 Task: Find connections with filter location Thionville with filter topic #Trainingwith filter profile language French with filter current company Quantiphi with filter school Institute Of Marketing and Management with filter industry Textile Manufacturing with filter service category Financial Reporting with filter keywords title Landscaping Worker
Action: Mouse moved to (287, 231)
Screenshot: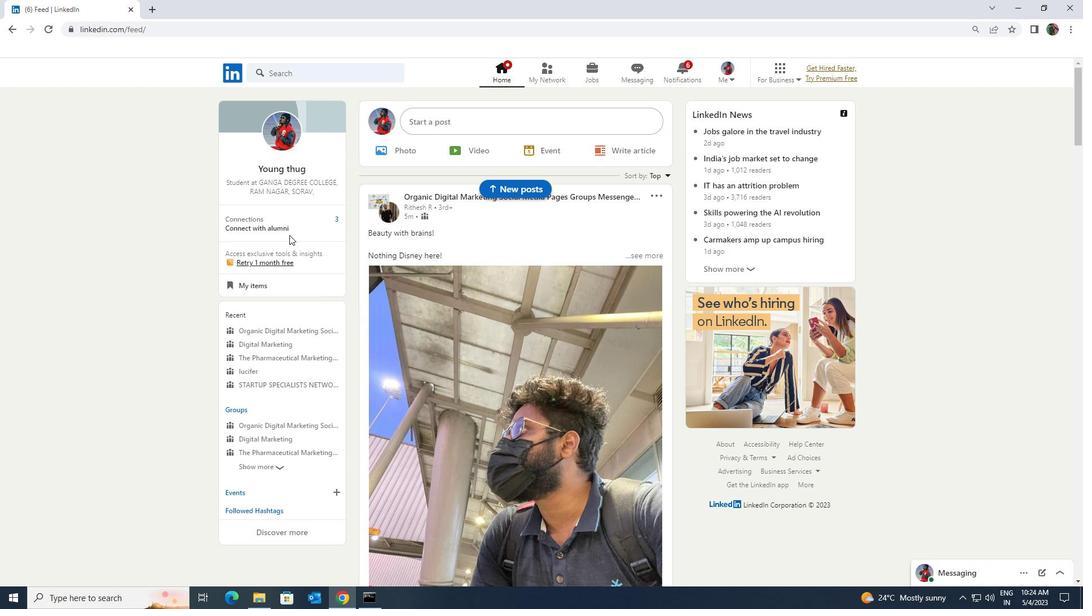 
Action: Mouse pressed left at (287, 231)
Screenshot: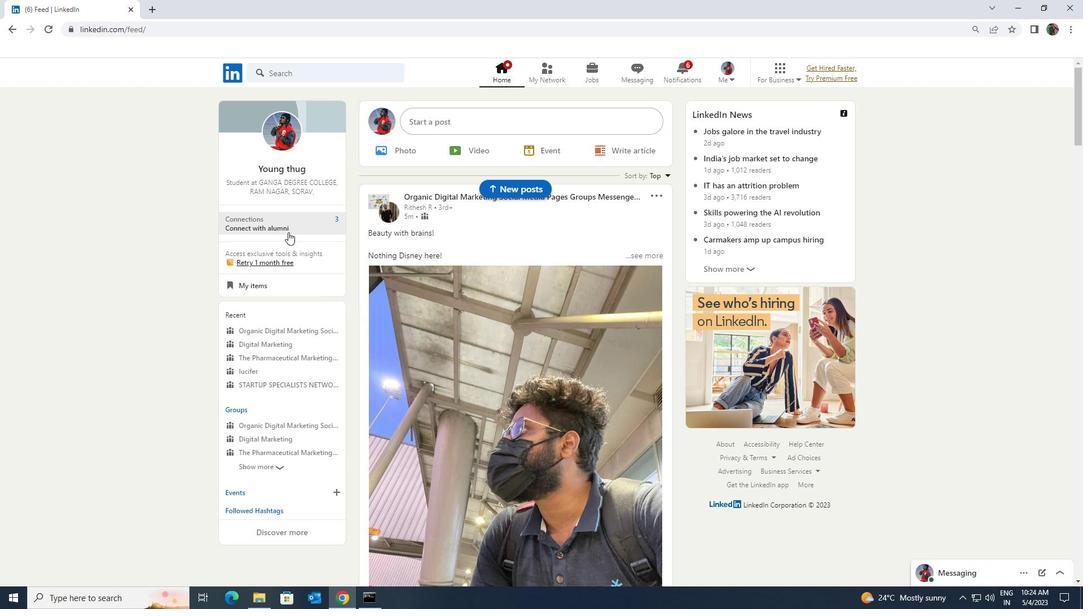 
Action: Mouse moved to (287, 136)
Screenshot: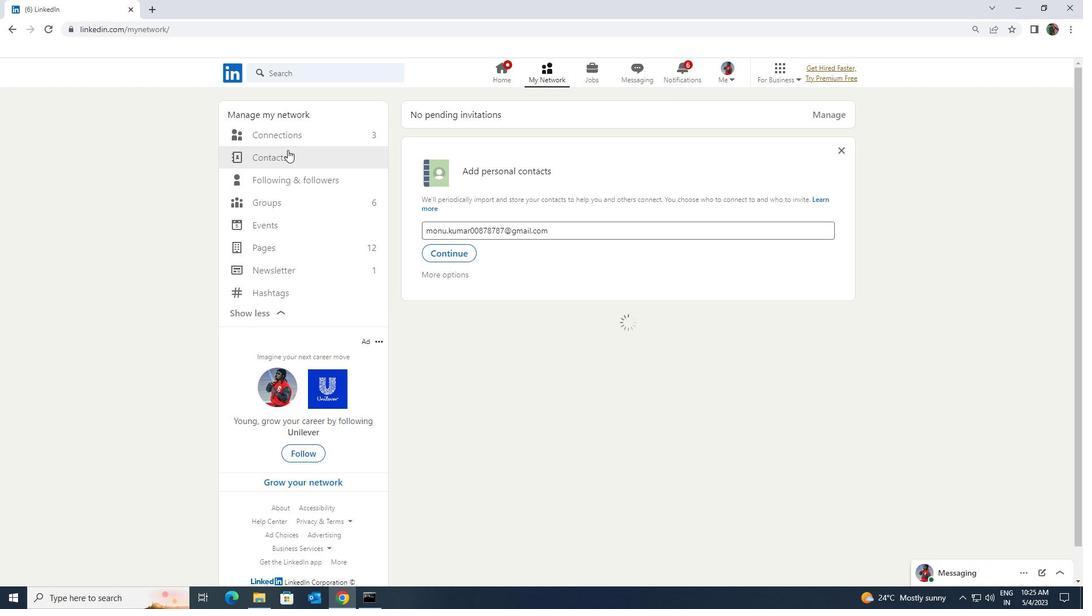 
Action: Mouse pressed left at (287, 136)
Screenshot: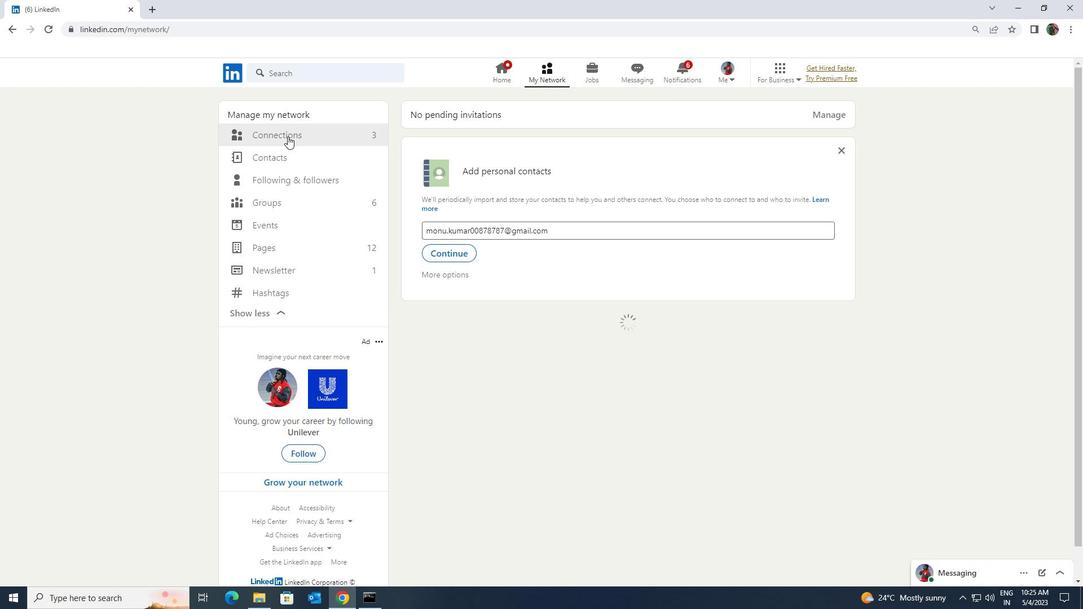 
Action: Mouse moved to (614, 136)
Screenshot: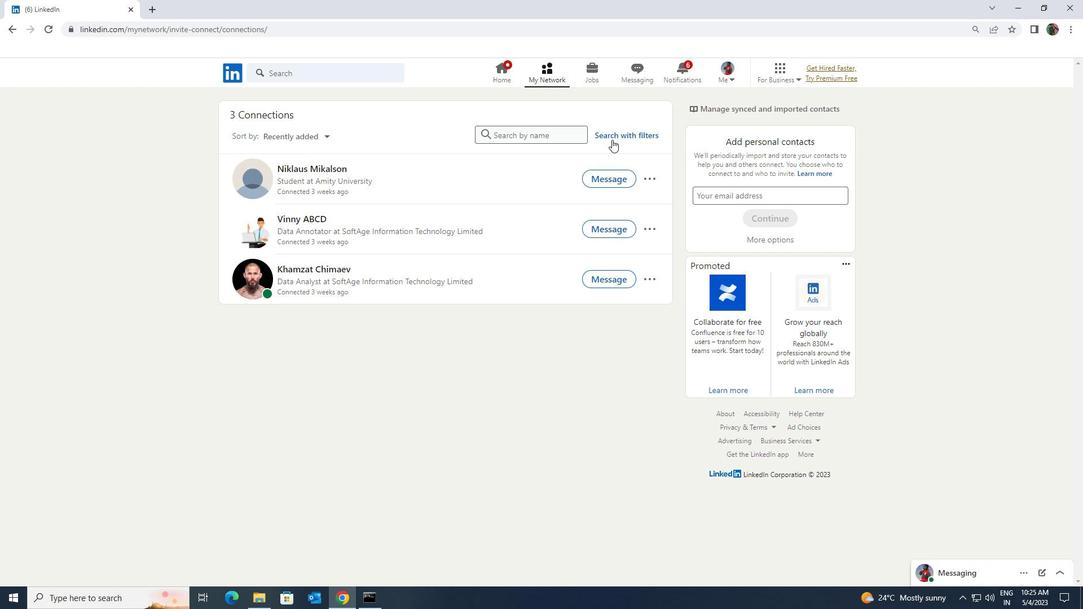 
Action: Mouse pressed left at (614, 136)
Screenshot: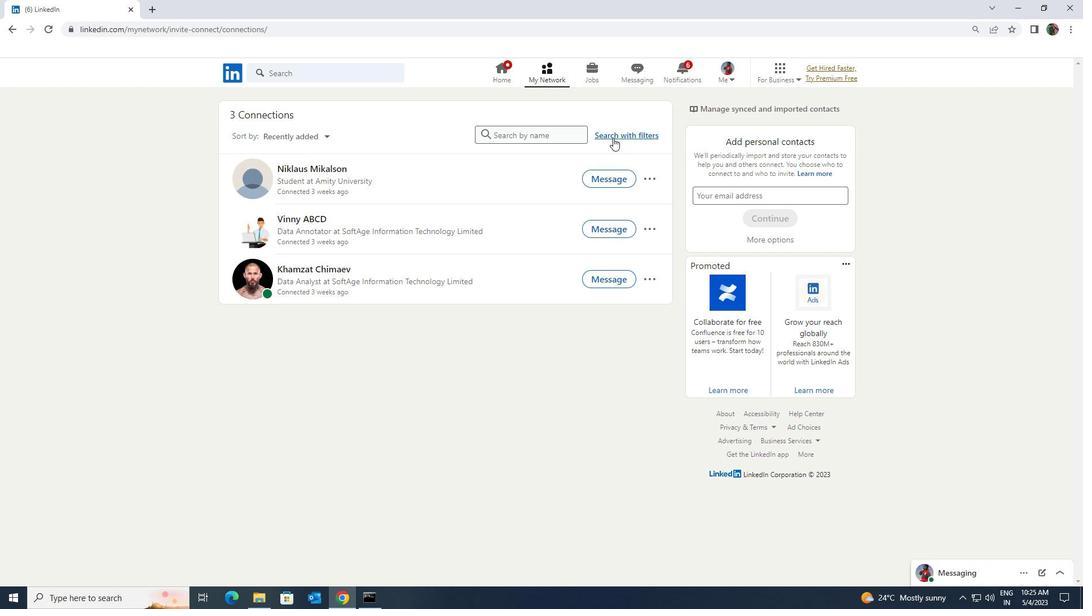 
Action: Mouse moved to (573, 103)
Screenshot: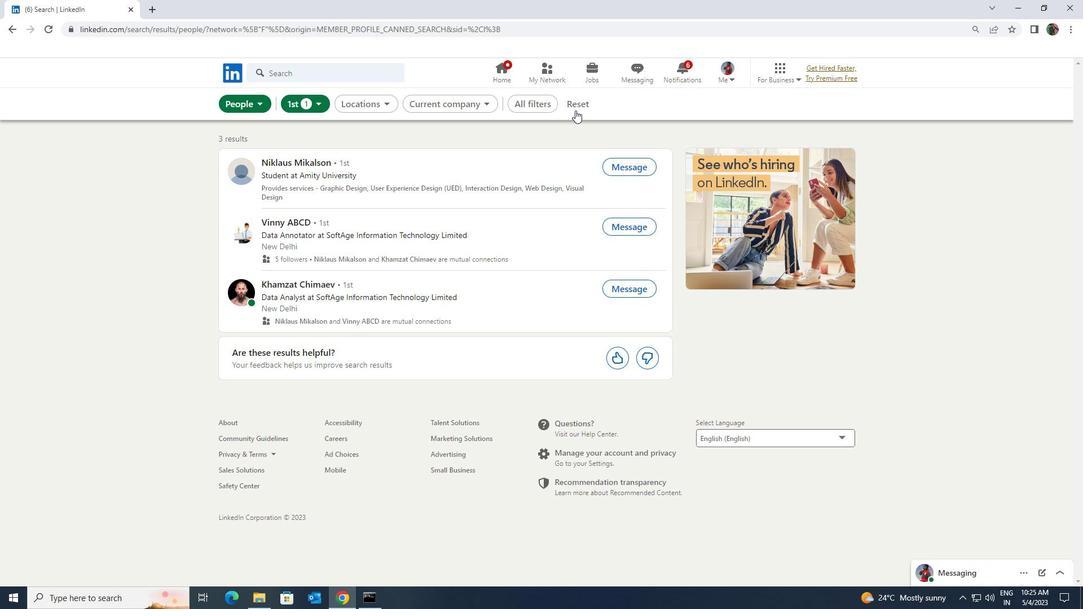 
Action: Mouse pressed left at (573, 103)
Screenshot: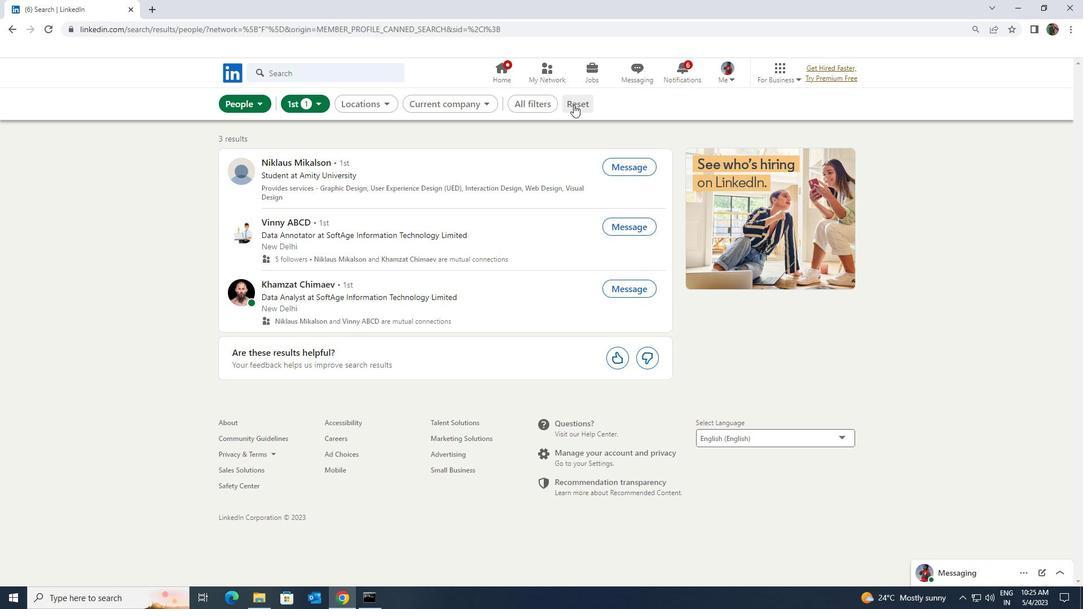 
Action: Mouse moved to (565, 99)
Screenshot: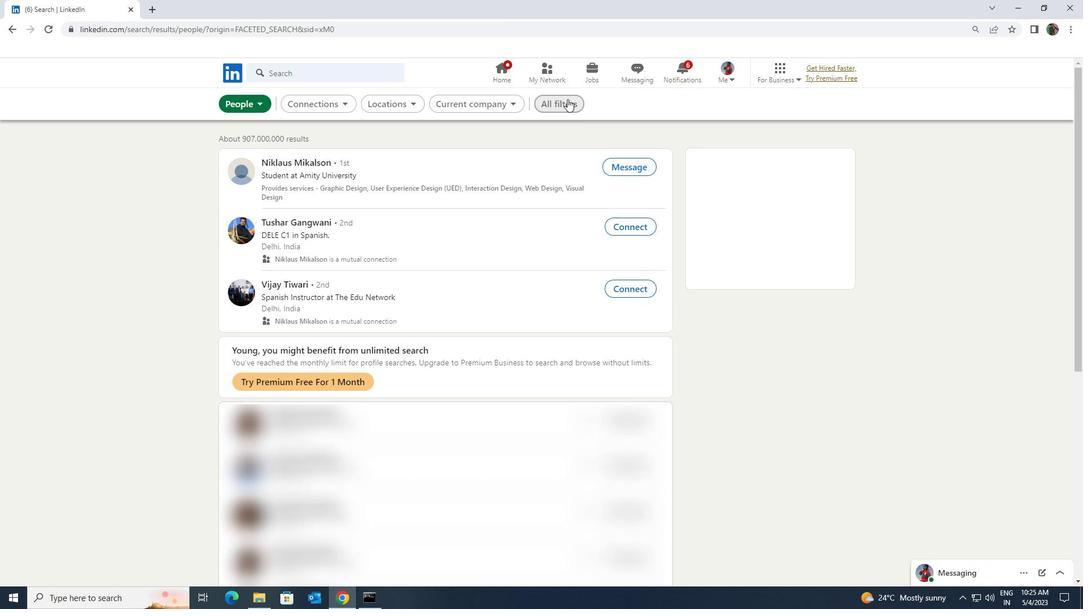 
Action: Mouse pressed left at (565, 99)
Screenshot: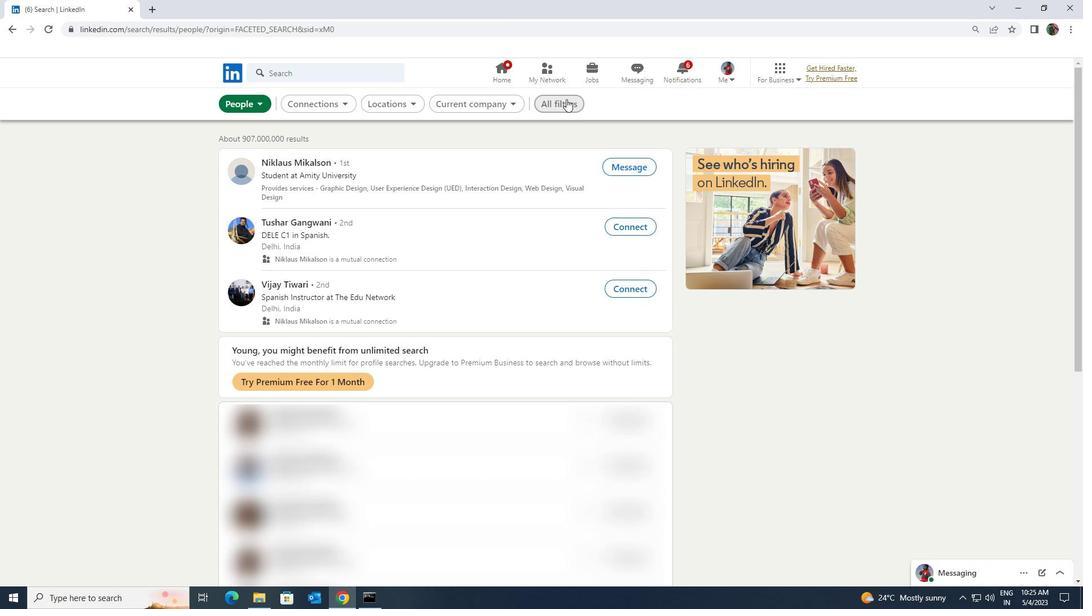 
Action: Mouse moved to (932, 443)
Screenshot: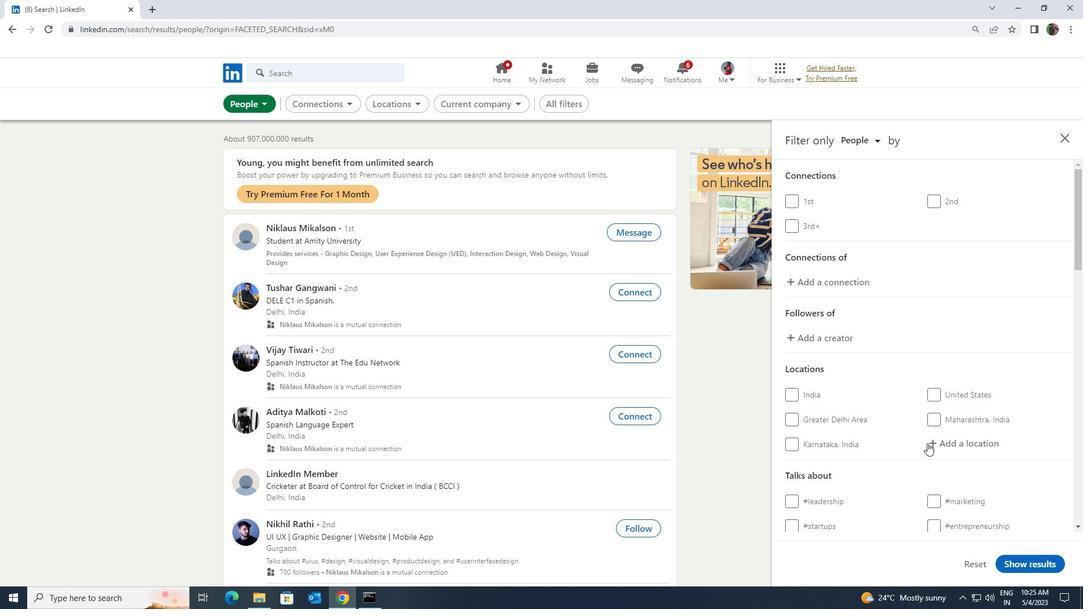 
Action: Mouse pressed left at (932, 443)
Screenshot: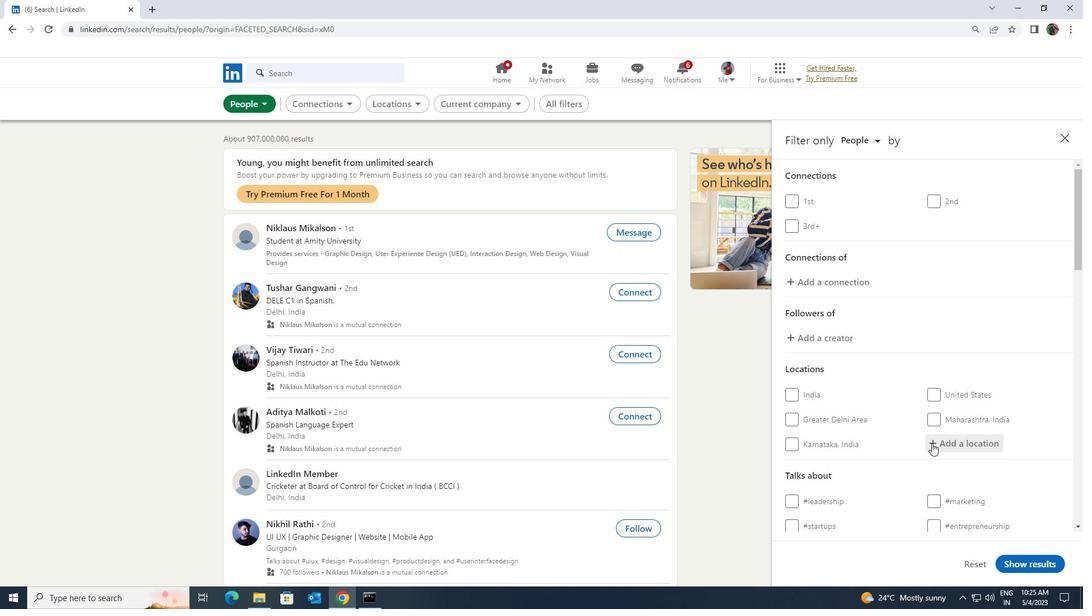 
Action: Key pressed <Key.shift>THINOVILLE<Key.enter>
Screenshot: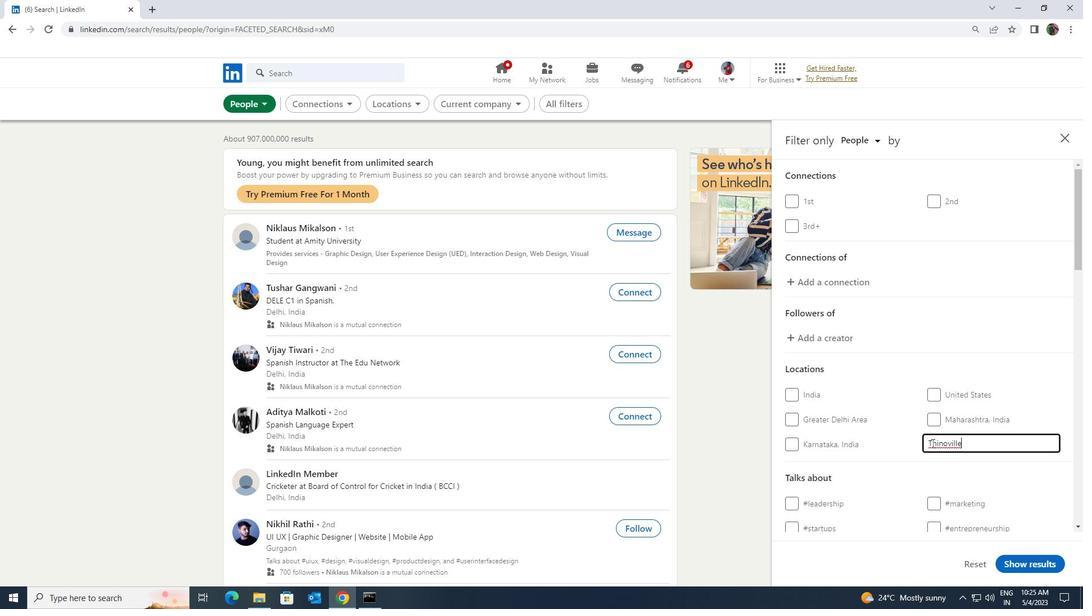 
Action: Mouse scrolled (932, 443) with delta (0, 0)
Screenshot: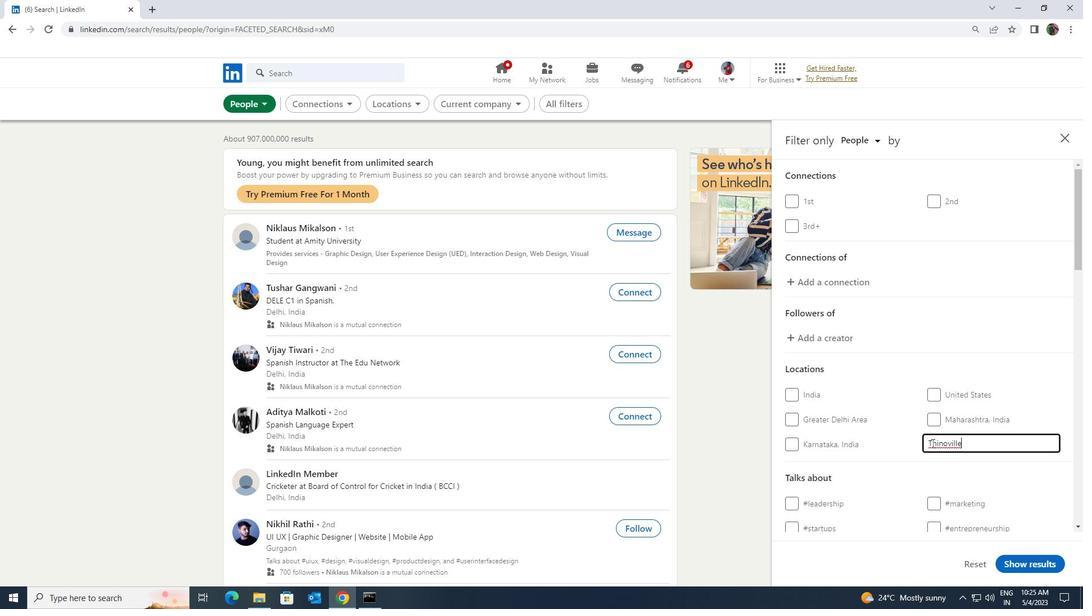 
Action: Mouse moved to (939, 488)
Screenshot: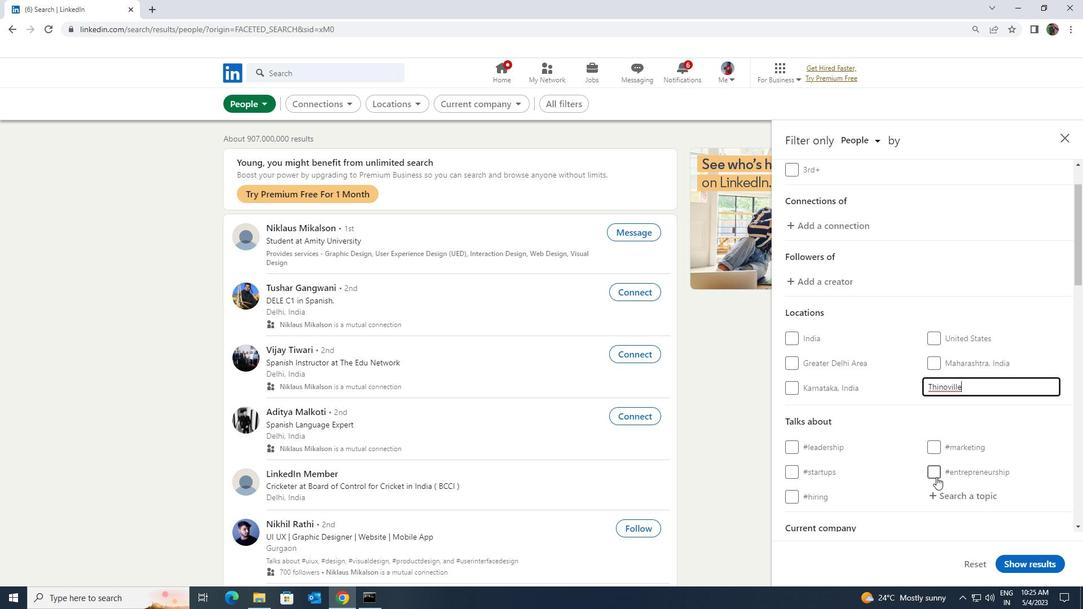 
Action: Mouse pressed left at (939, 488)
Screenshot: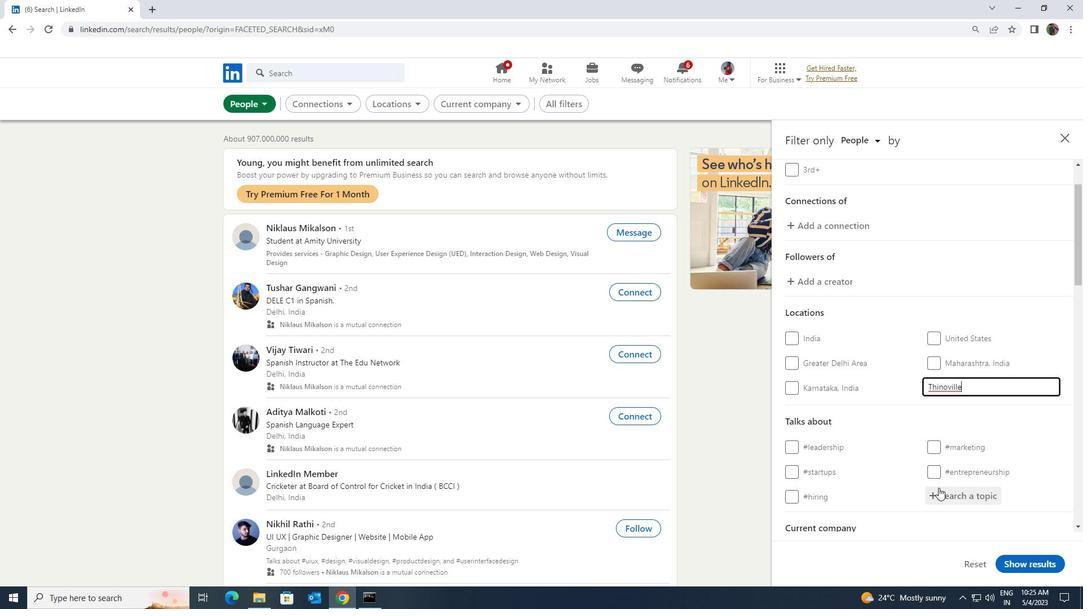 
Action: Key pressed <Key.shift><Key.shift><Key.shift><Key.shift><Key.shift><Key.shift>TRAINING
Screenshot: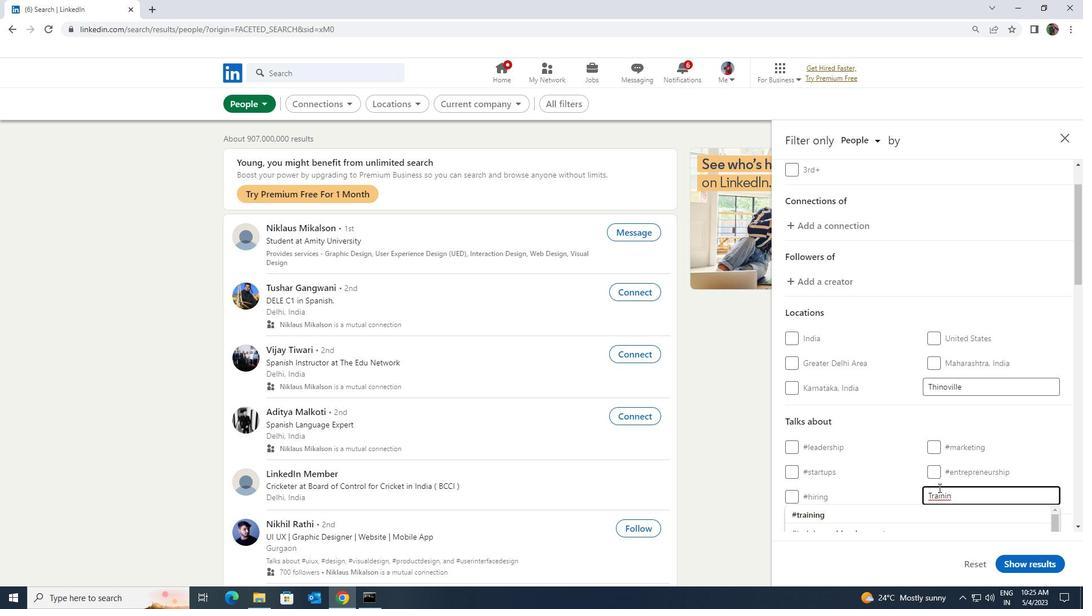 
Action: Mouse moved to (929, 513)
Screenshot: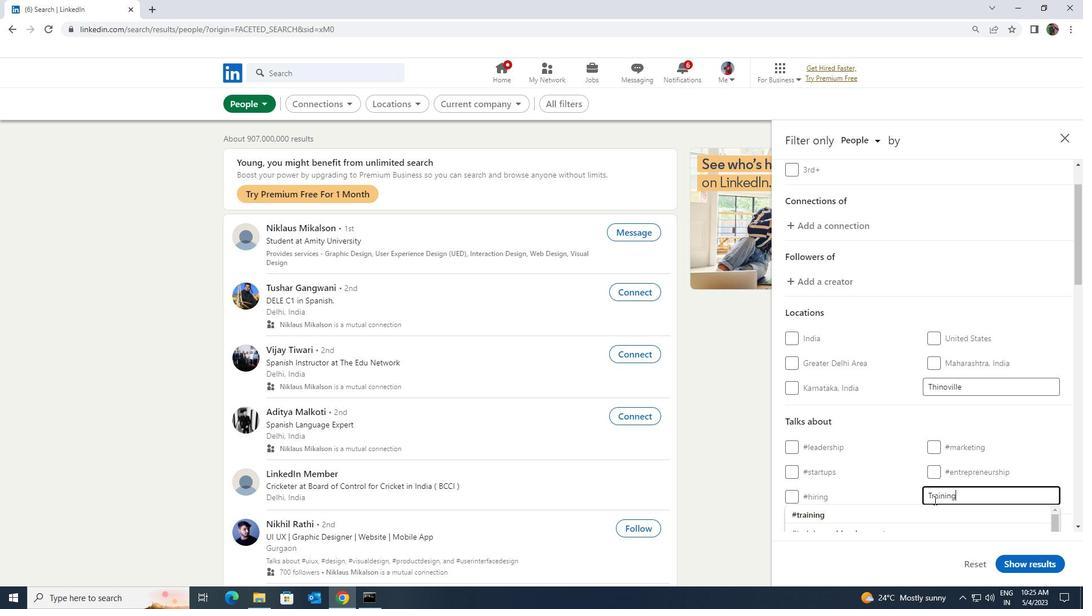 
Action: Mouse pressed left at (929, 513)
Screenshot: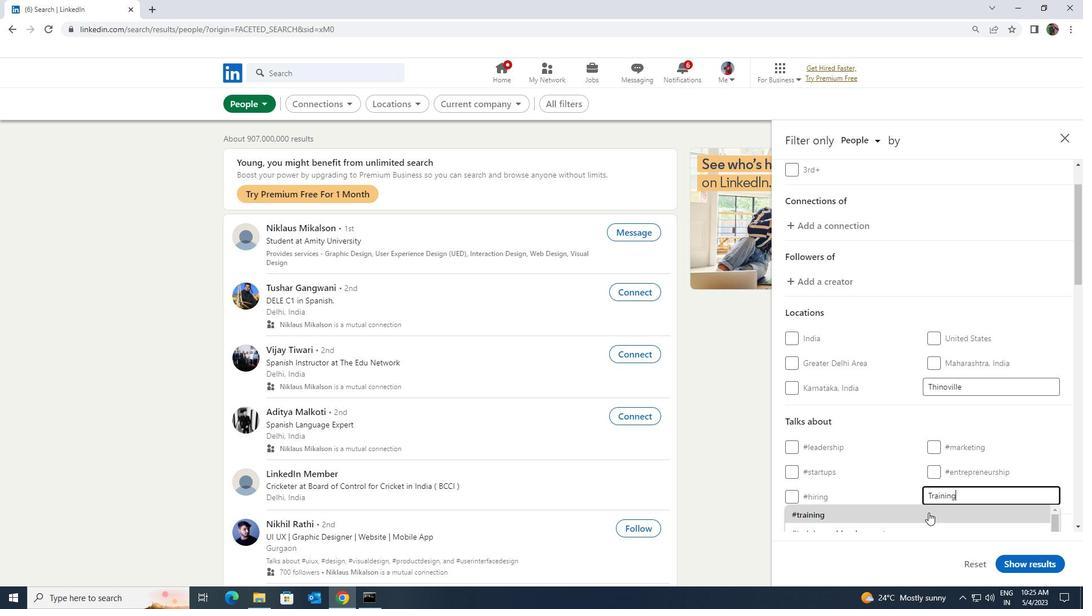 
Action: Mouse moved to (934, 510)
Screenshot: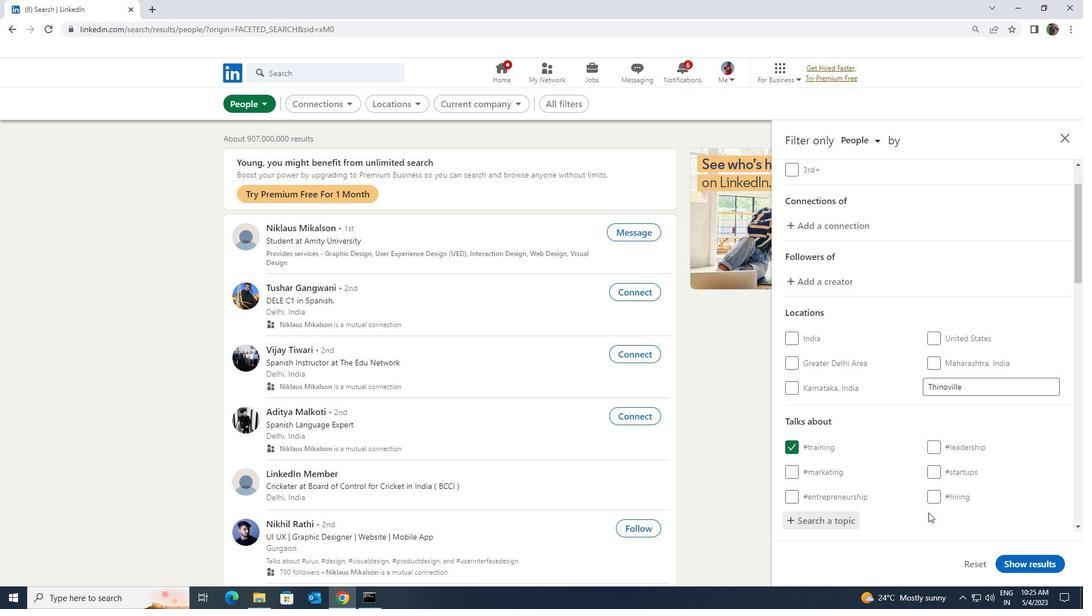 
Action: Mouse scrolled (934, 510) with delta (0, 0)
Screenshot: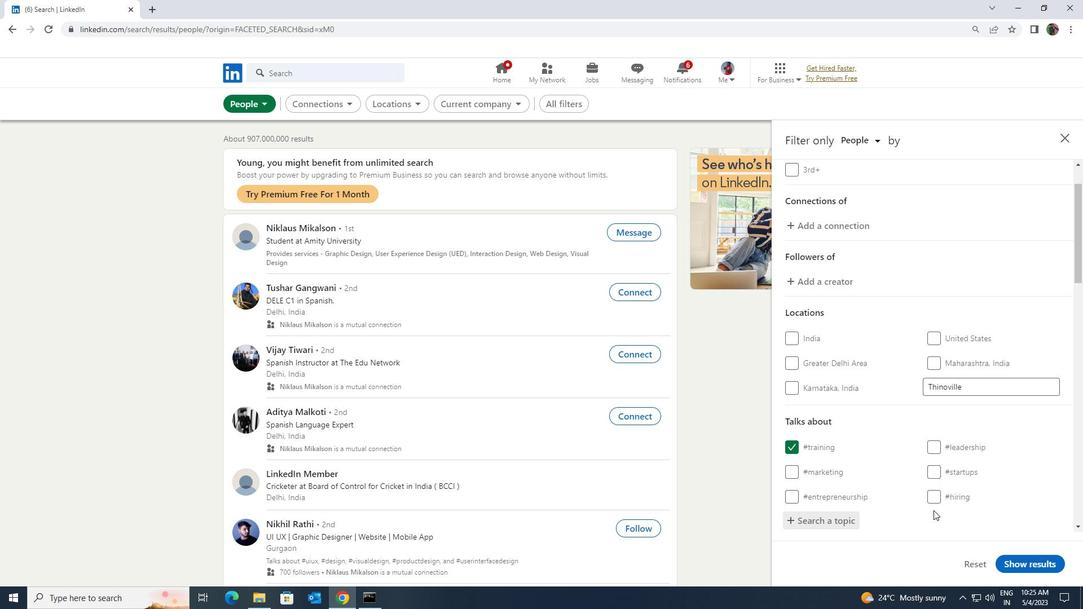 
Action: Mouse scrolled (934, 510) with delta (0, 0)
Screenshot: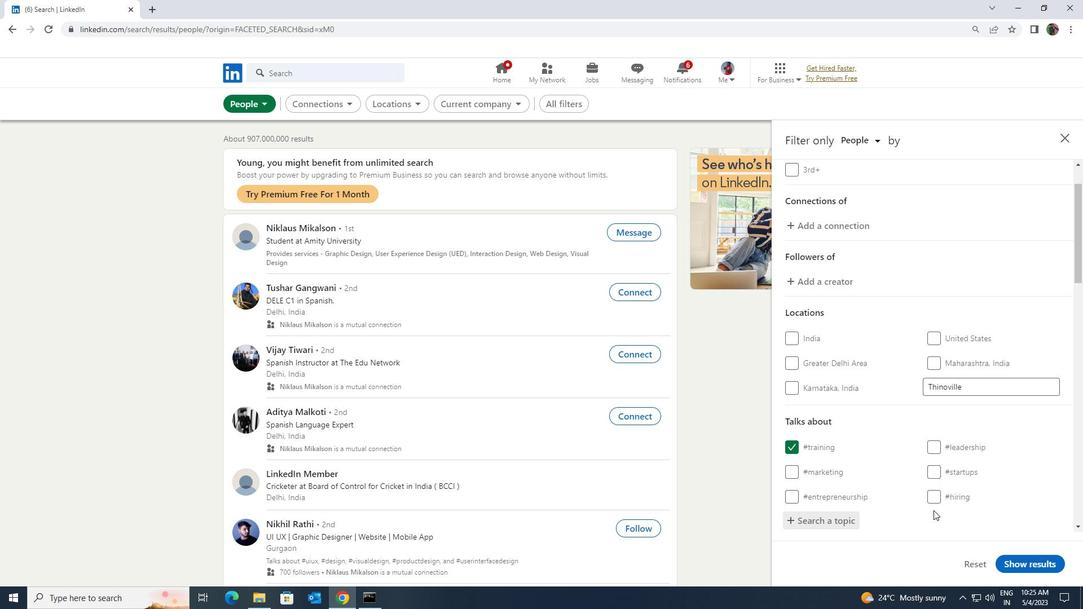 
Action: Mouse scrolled (934, 510) with delta (0, 0)
Screenshot: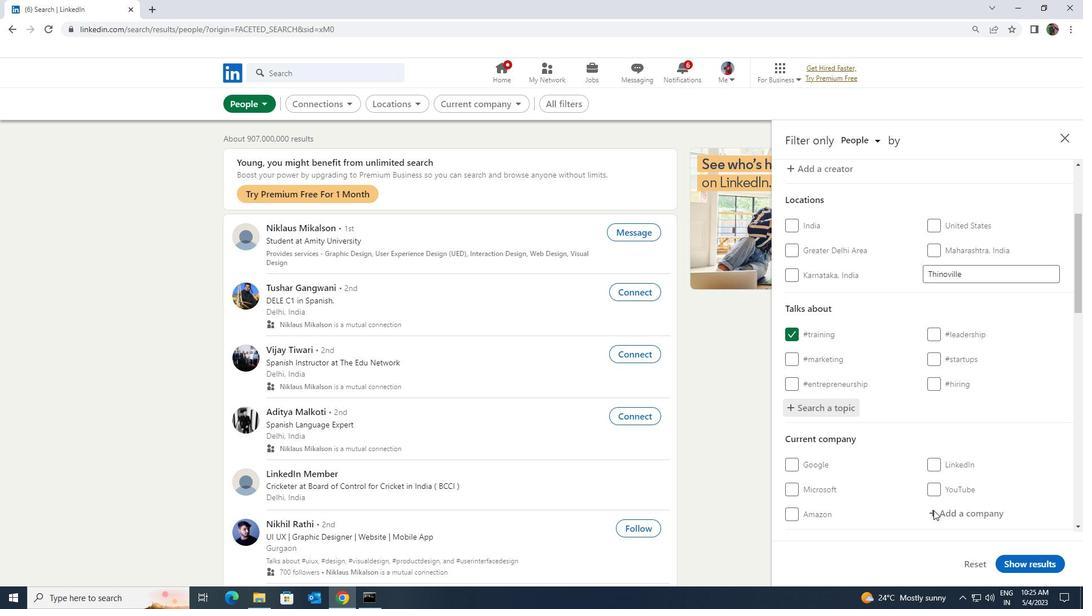 
Action: Mouse scrolled (934, 510) with delta (0, 0)
Screenshot: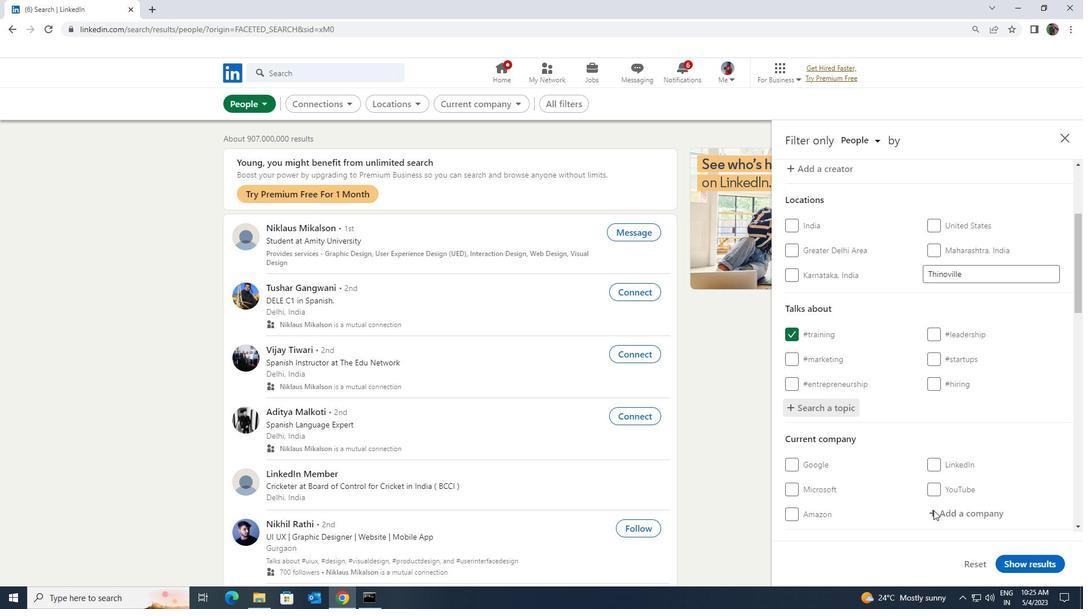 
Action: Mouse scrolled (934, 510) with delta (0, 0)
Screenshot: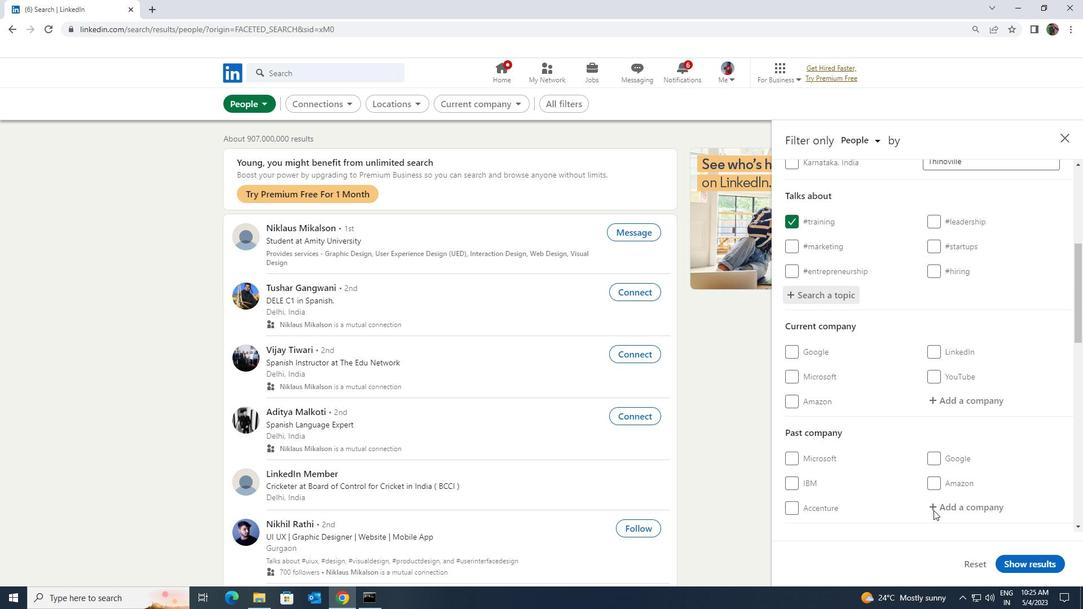 
Action: Mouse scrolled (934, 510) with delta (0, 0)
Screenshot: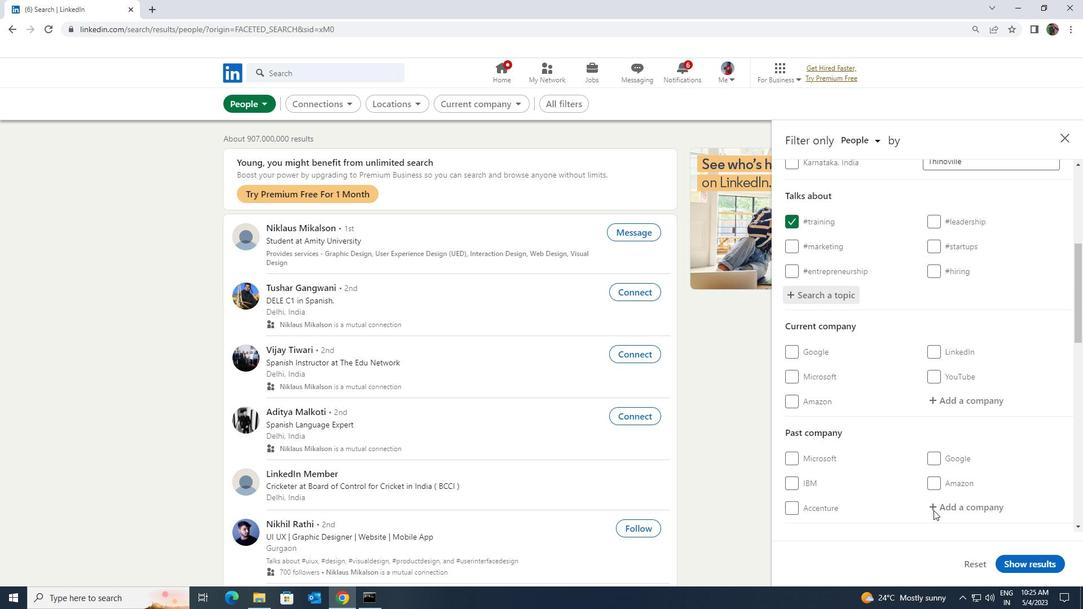 
Action: Mouse scrolled (934, 510) with delta (0, 0)
Screenshot: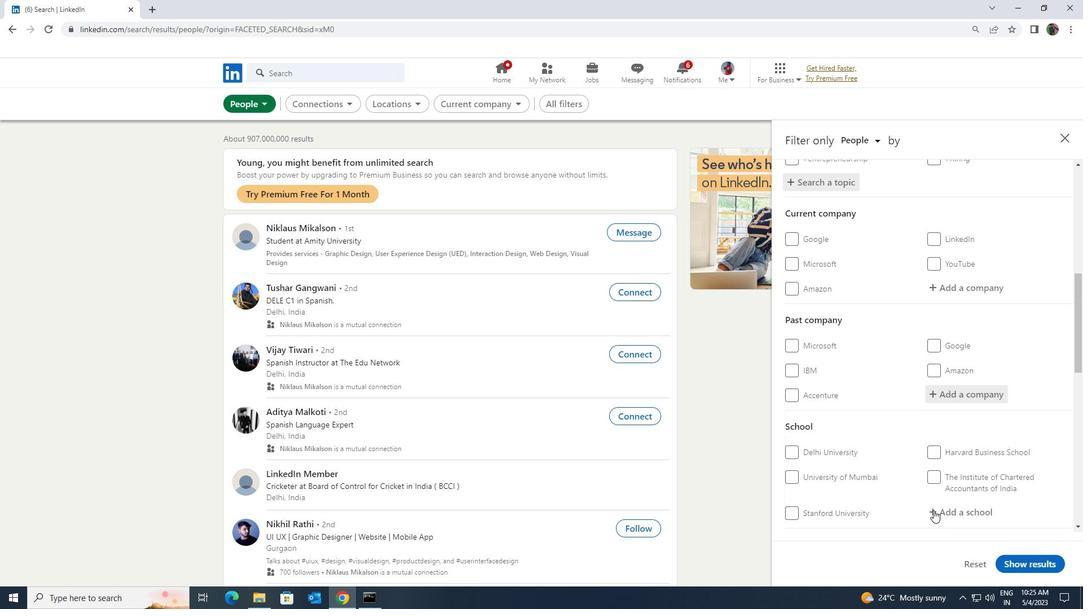 
Action: Mouse scrolled (934, 510) with delta (0, 0)
Screenshot: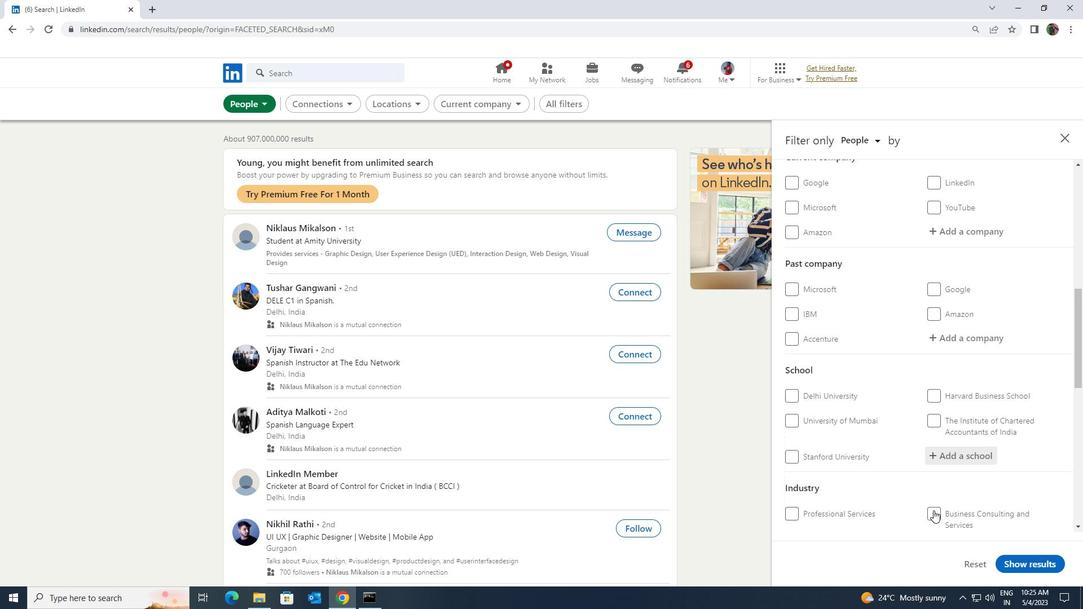 
Action: Mouse scrolled (934, 510) with delta (0, 0)
Screenshot: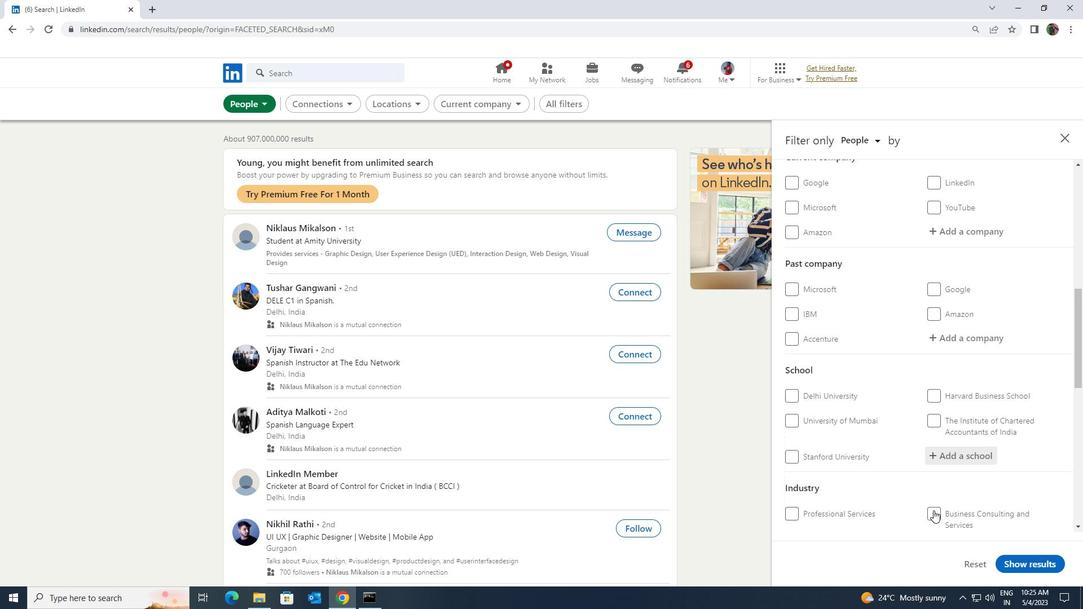 
Action: Mouse scrolled (934, 510) with delta (0, 0)
Screenshot: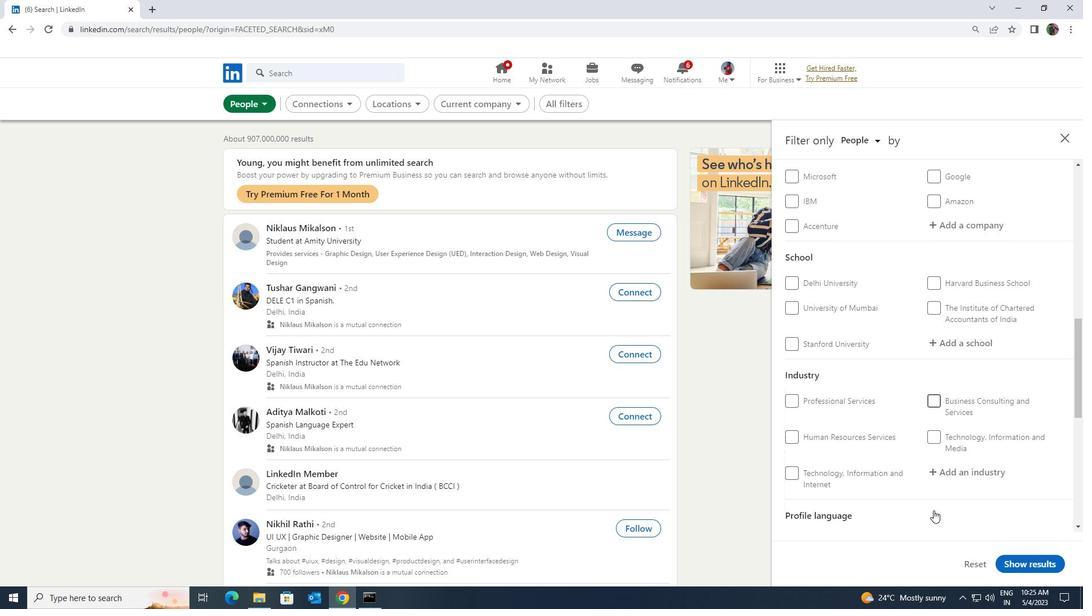
Action: Mouse moved to (927, 480)
Screenshot: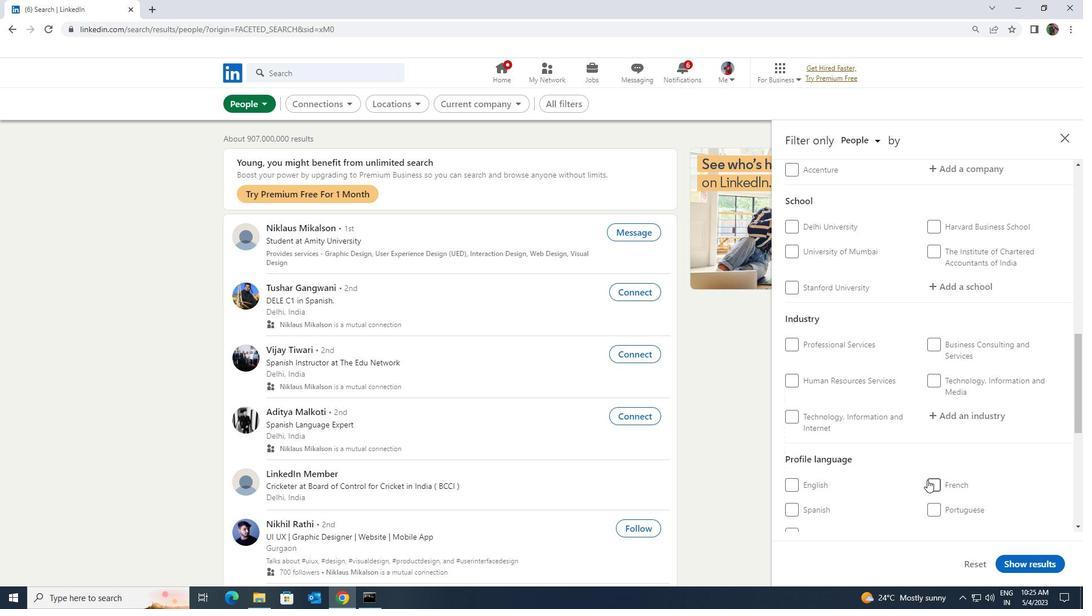 
Action: Mouse pressed left at (927, 480)
Screenshot: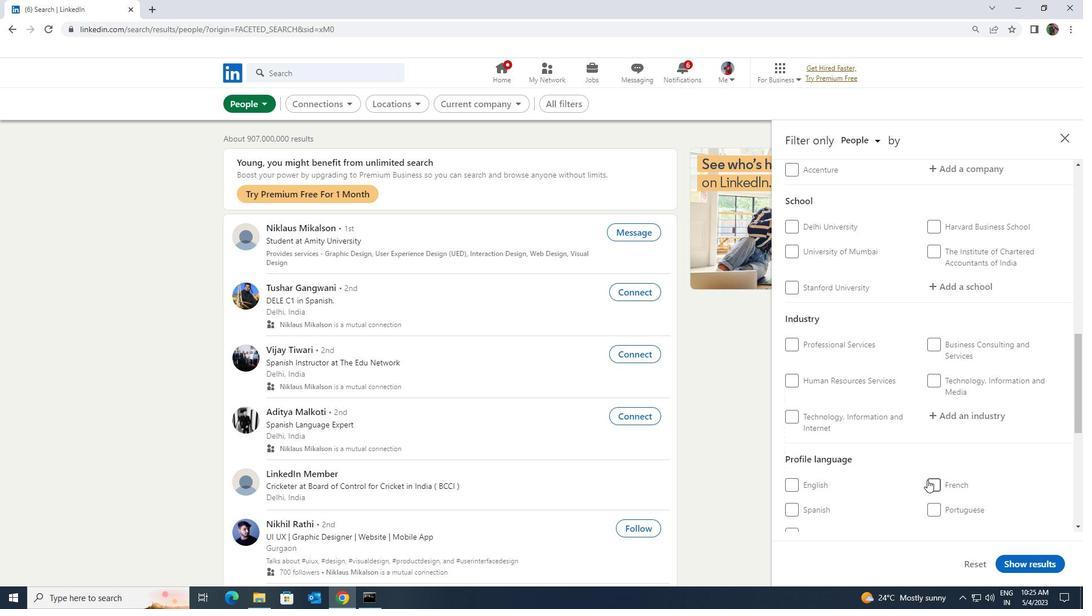 
Action: Mouse scrolled (927, 480) with delta (0, 0)
Screenshot: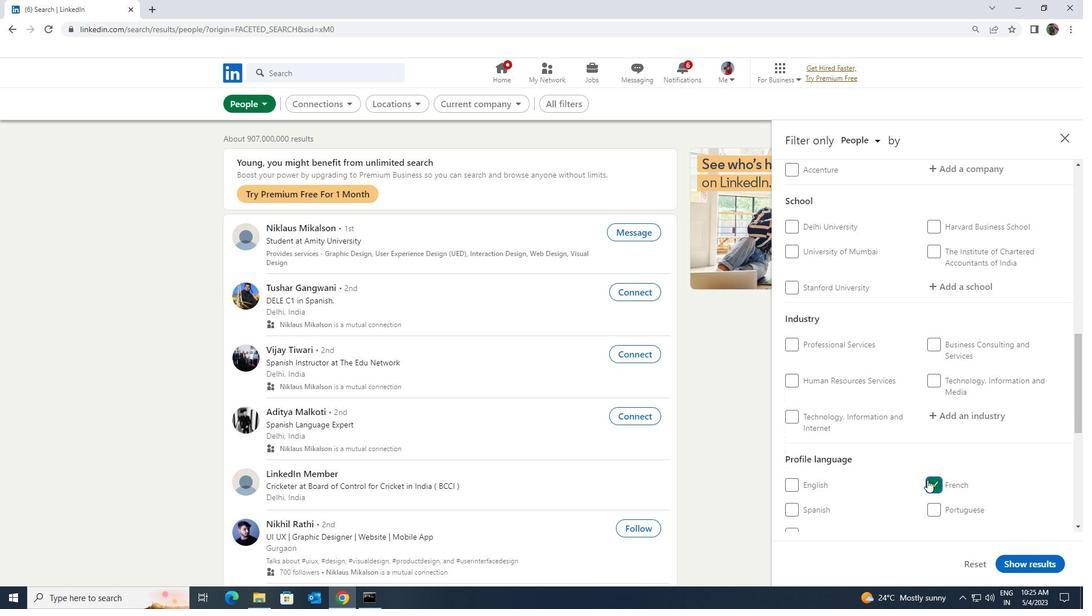 
Action: Mouse scrolled (927, 480) with delta (0, 0)
Screenshot: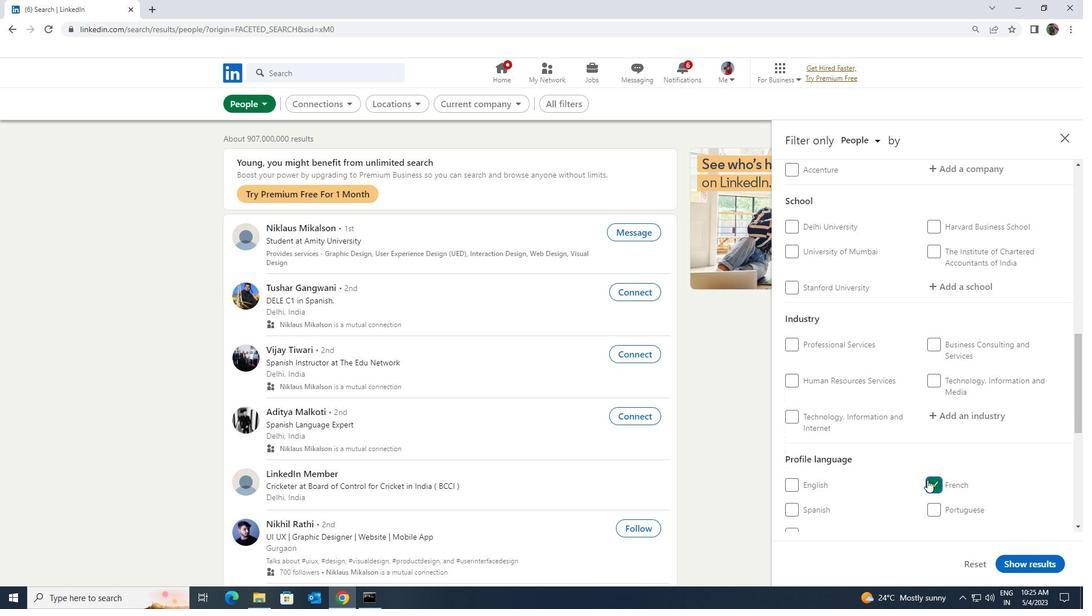 
Action: Mouse scrolled (927, 480) with delta (0, 0)
Screenshot: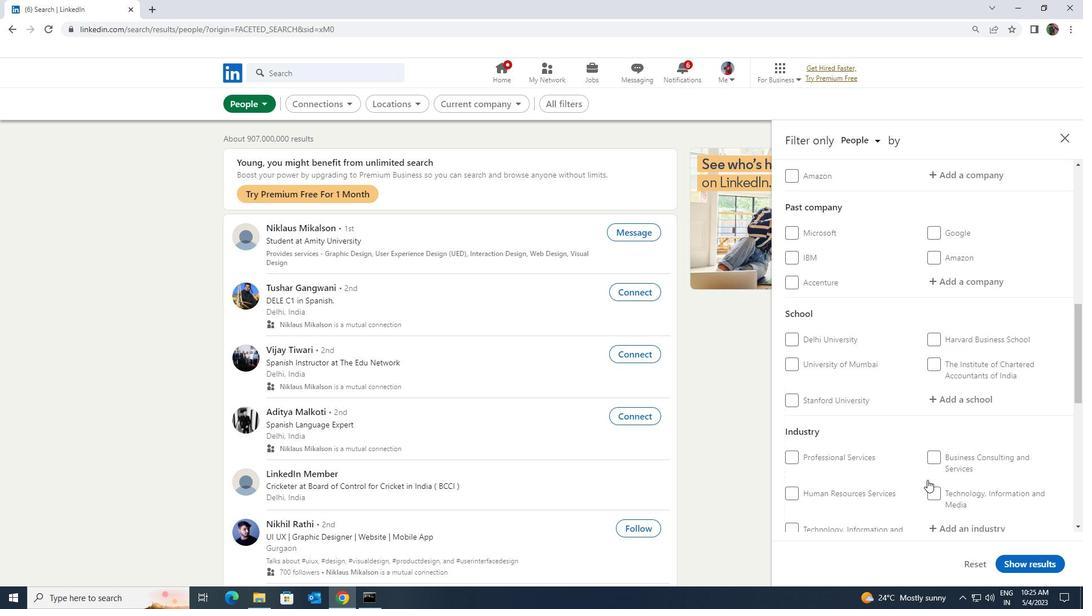 
Action: Mouse scrolled (927, 480) with delta (0, 0)
Screenshot: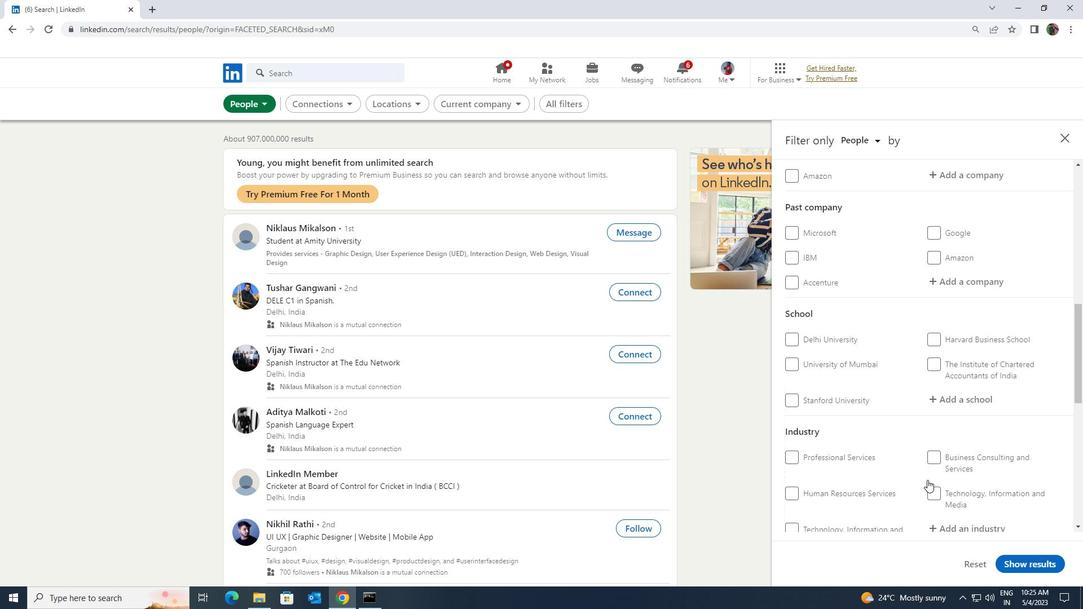 
Action: Mouse scrolled (927, 480) with delta (0, 0)
Screenshot: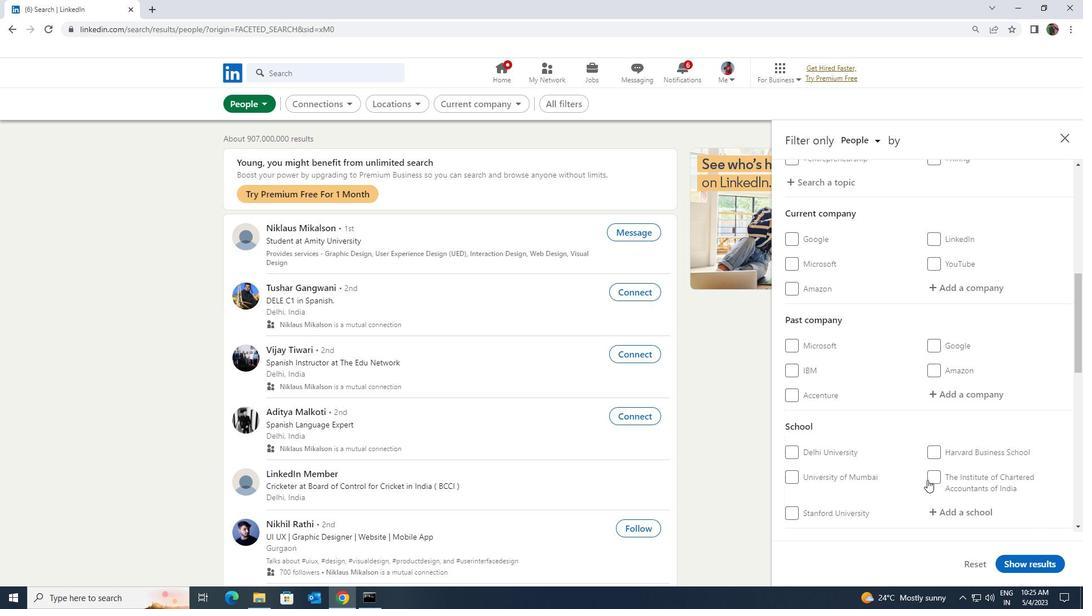 
Action: Mouse scrolled (927, 480) with delta (0, 0)
Screenshot: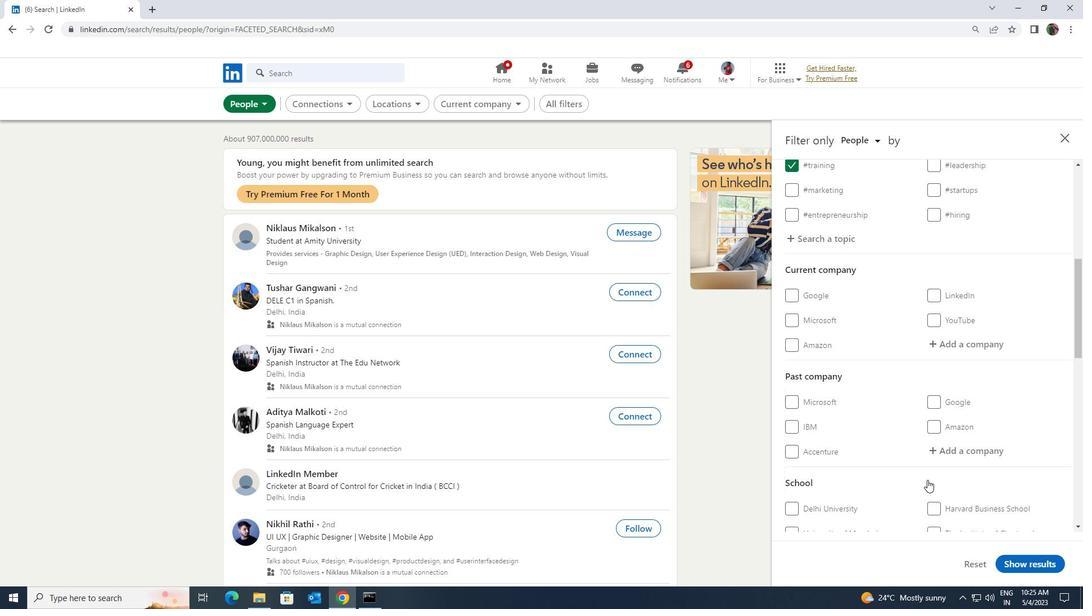 
Action: Mouse scrolled (927, 480) with delta (0, 0)
Screenshot: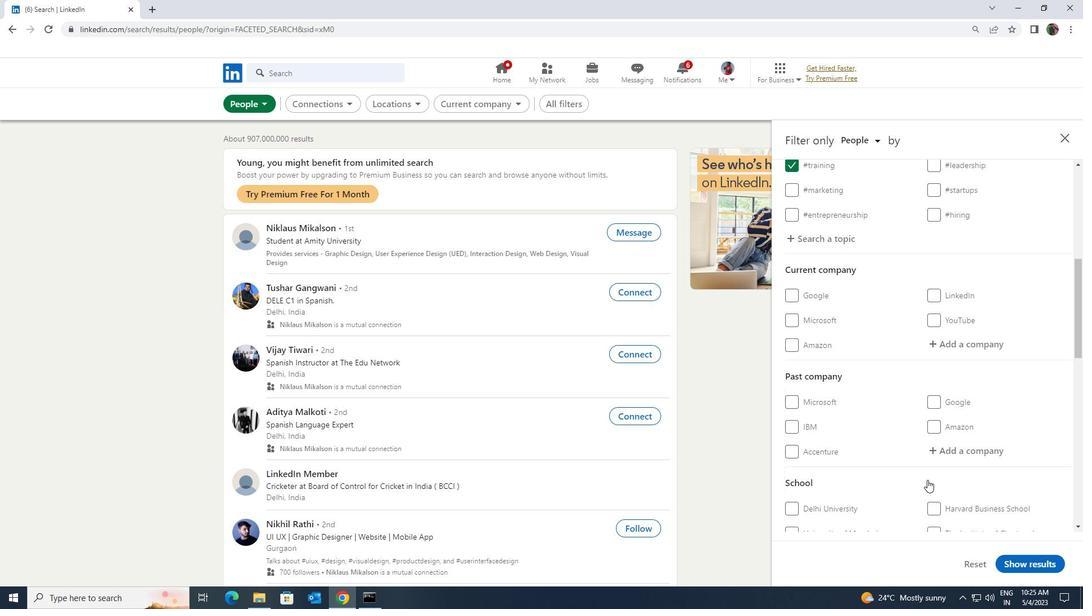 
Action: Mouse moved to (935, 461)
Screenshot: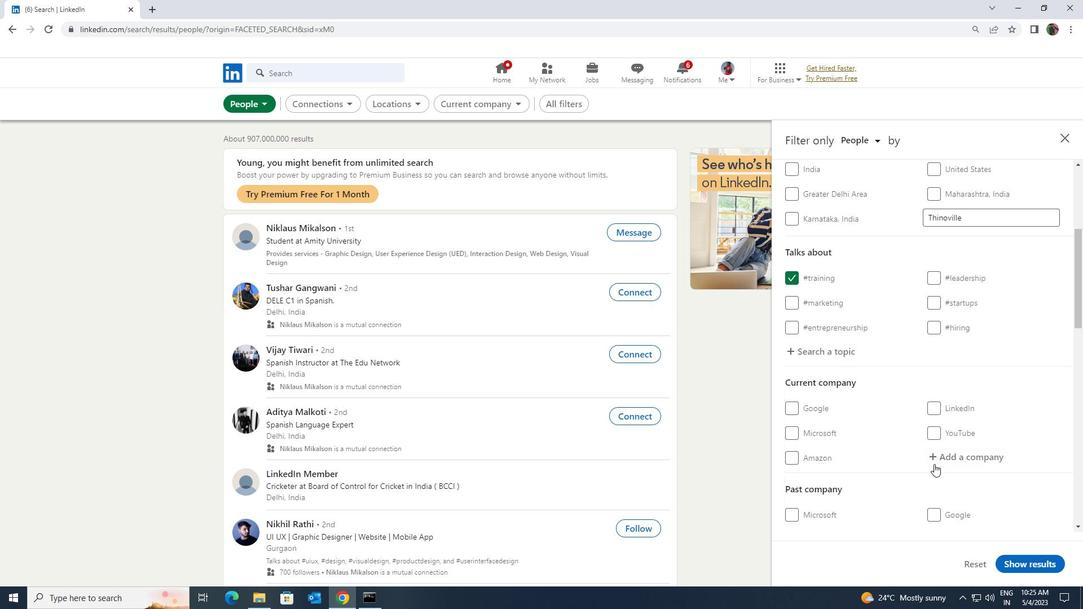 
Action: Mouse pressed left at (935, 461)
Screenshot: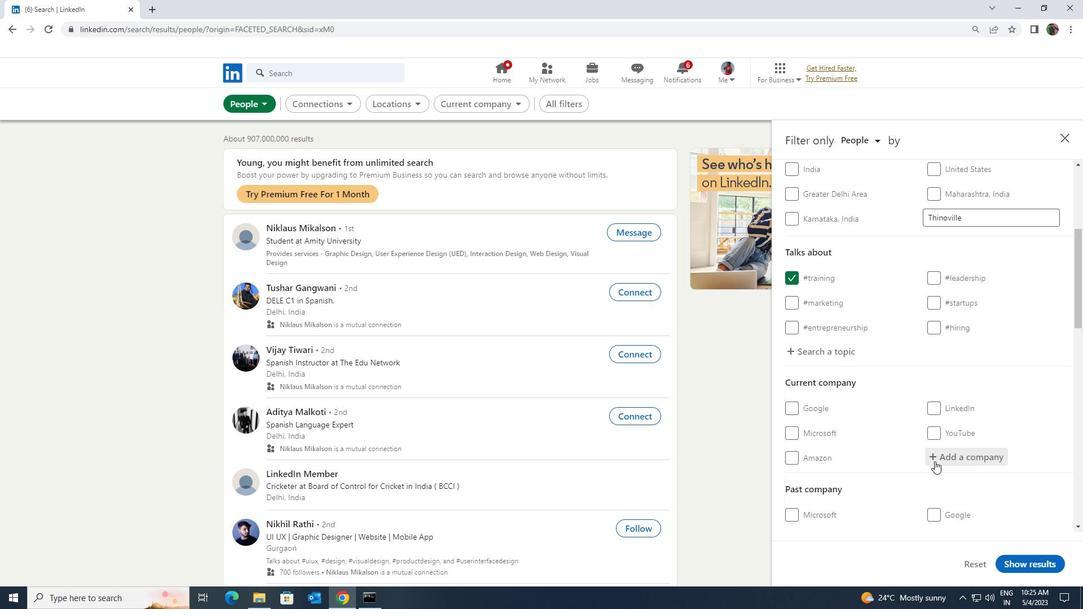 
Action: Key pressed <Key.shift><Key.shift><Key.shift><Key.shift><Key.shift><Key.shift><Key.shift><Key.shift>QUANTIP
Screenshot: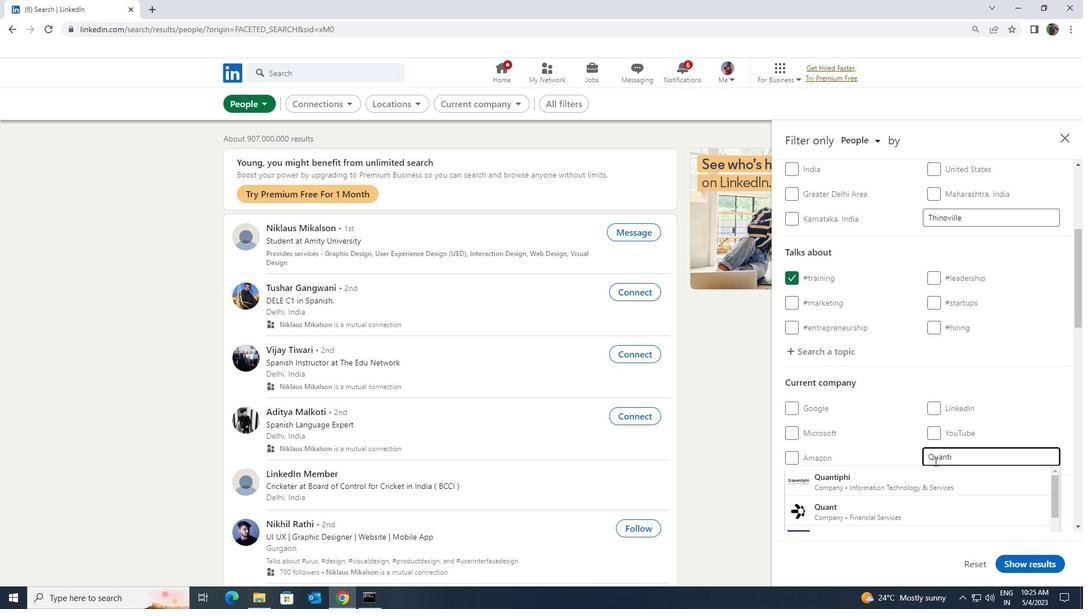 
Action: Mouse moved to (934, 471)
Screenshot: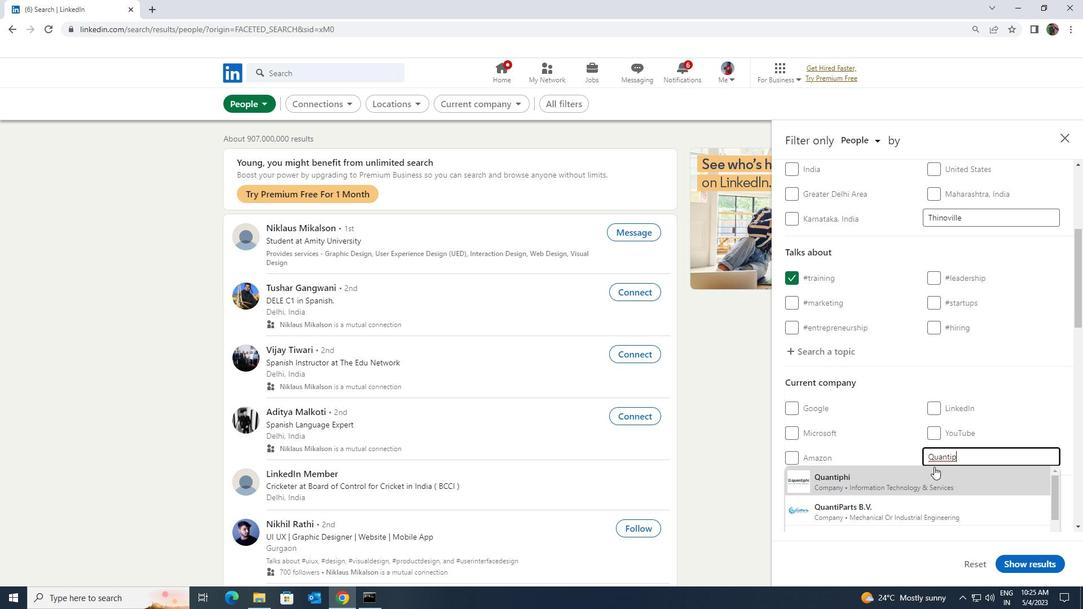 
Action: Mouse pressed left at (934, 471)
Screenshot: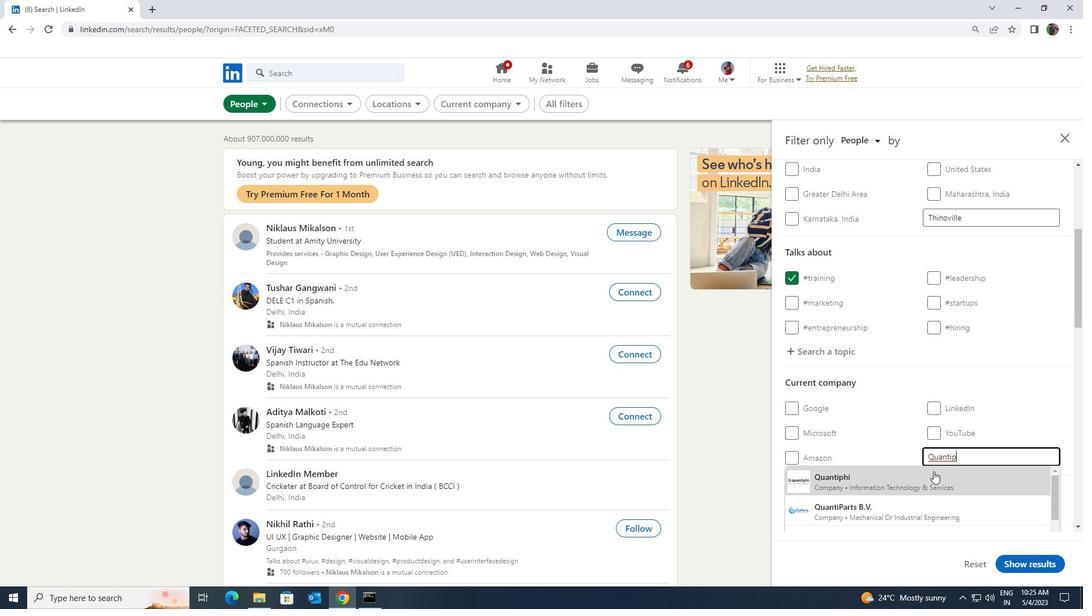 
Action: Mouse scrolled (934, 471) with delta (0, 0)
Screenshot: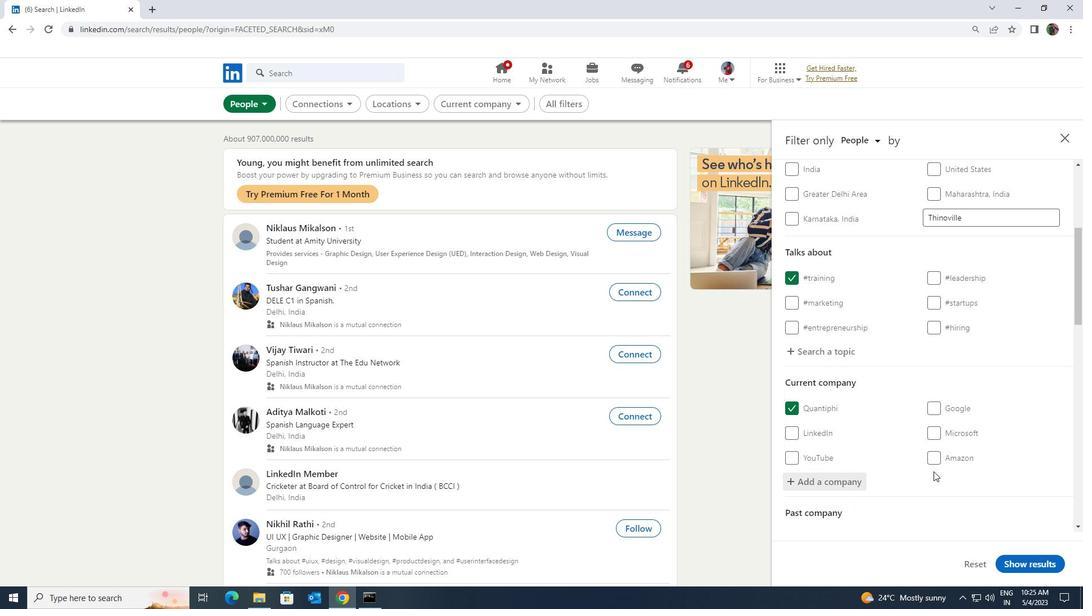 
Action: Mouse scrolled (934, 471) with delta (0, 0)
Screenshot: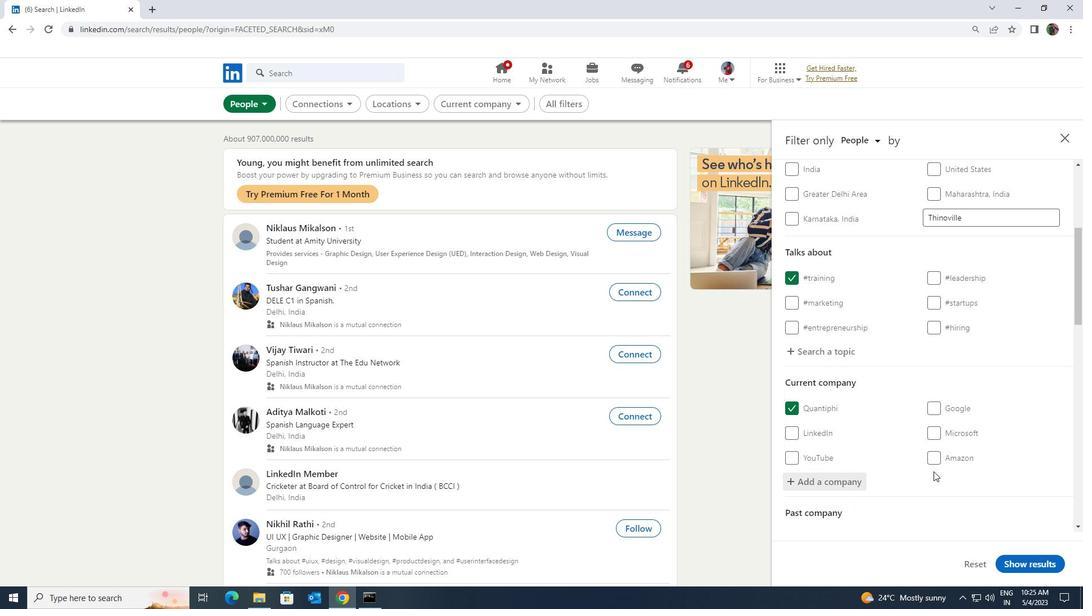 
Action: Mouse scrolled (934, 471) with delta (0, 0)
Screenshot: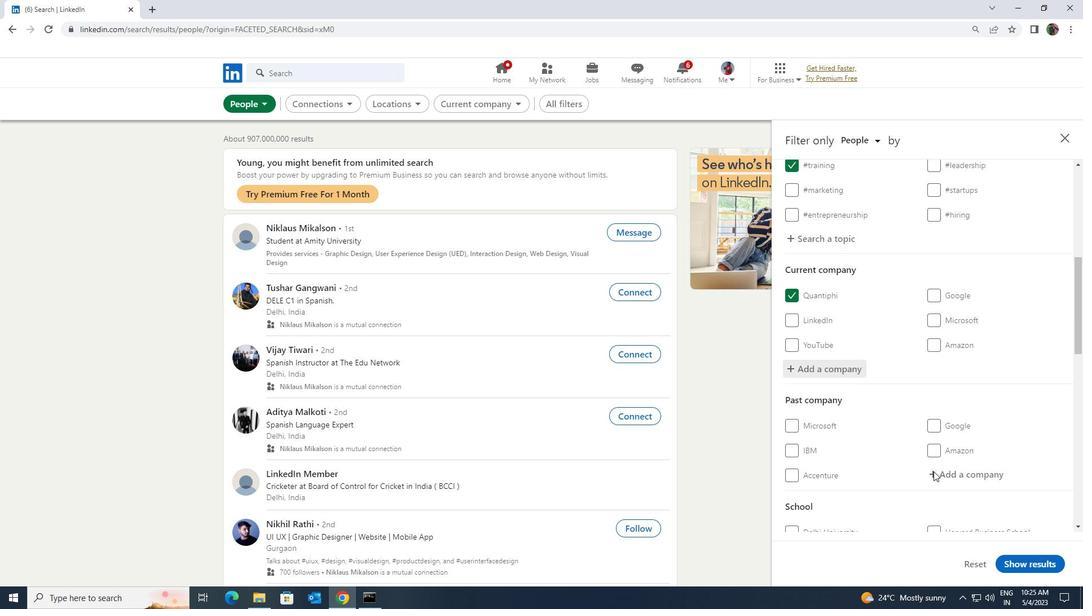 
Action: Mouse scrolled (934, 471) with delta (0, 0)
Screenshot: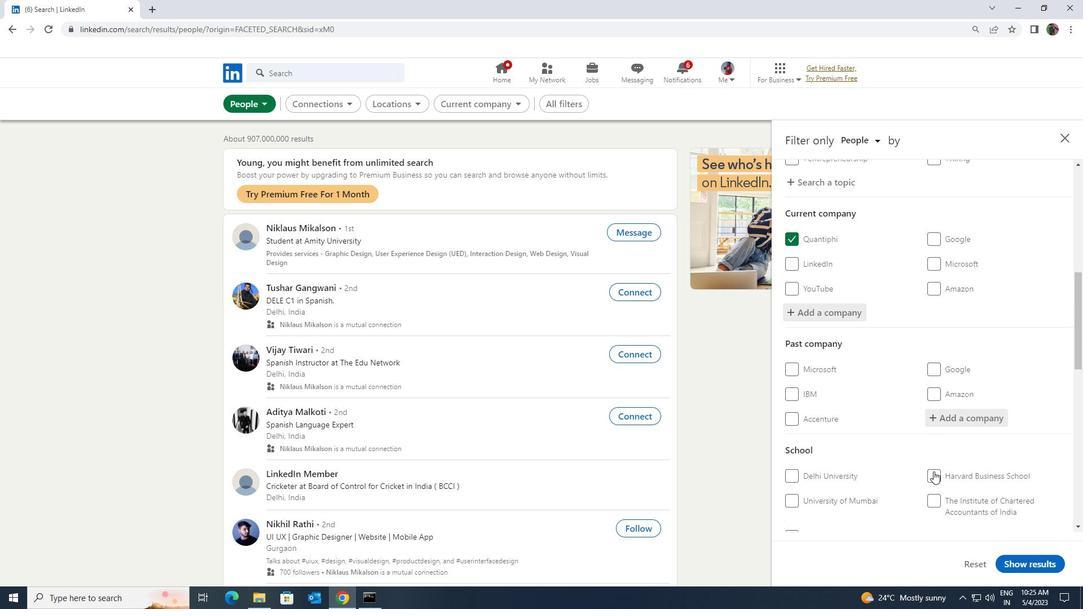 
Action: Mouse moved to (934, 473)
Screenshot: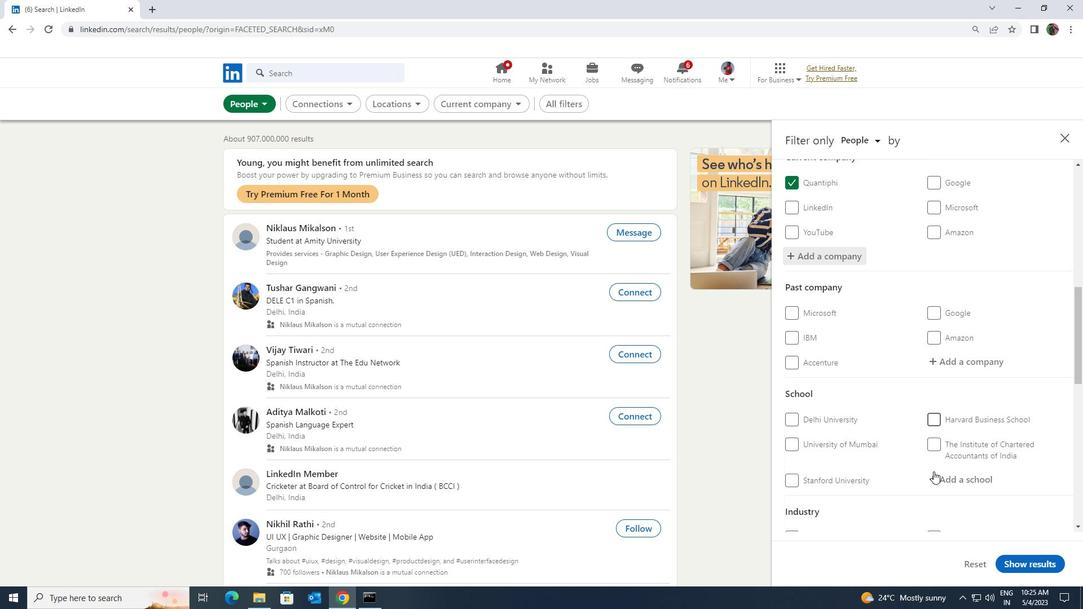 
Action: Mouse pressed left at (934, 473)
Screenshot: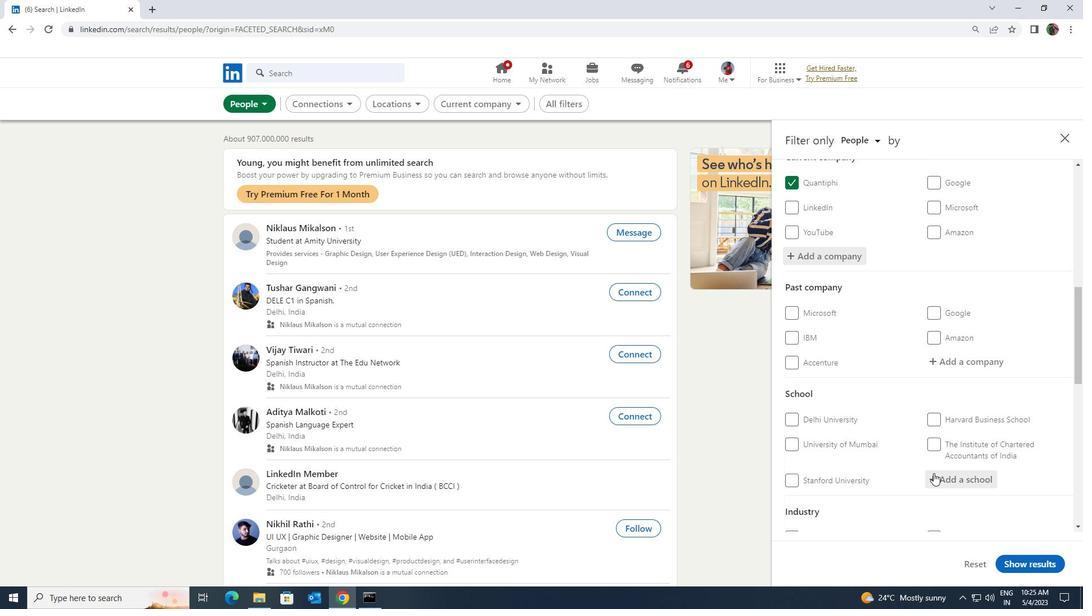 
Action: Key pressed <Key.shift><Key.shift>INSTITUTE<Key.space><Key.shift>OF<Key.space><Key.shift><Key.shift><Key.shift>MARKETING
Screenshot: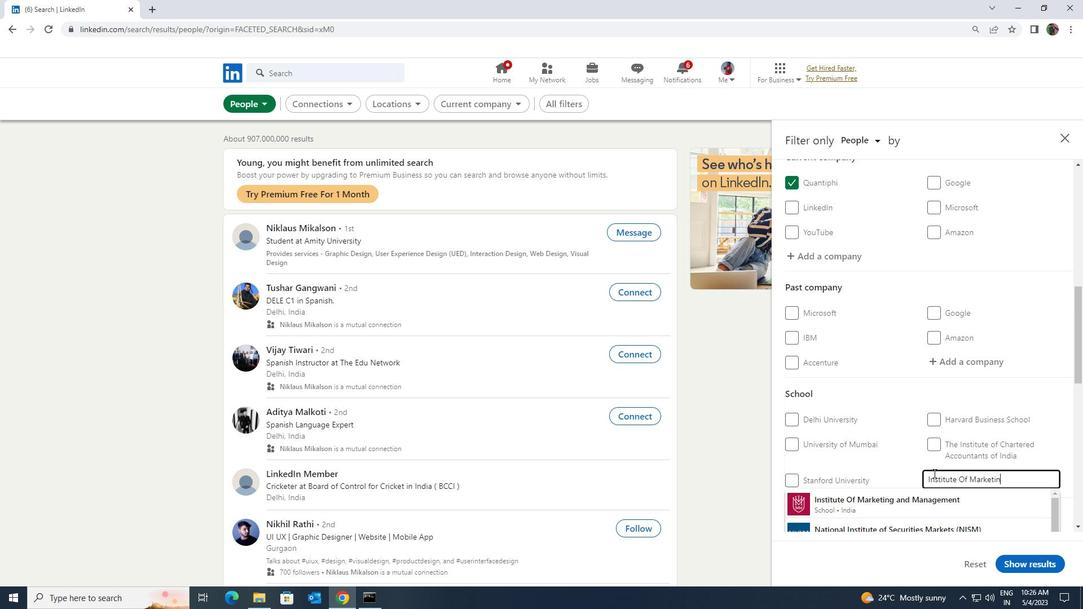
Action: Mouse scrolled (934, 472) with delta (0, 0)
Screenshot: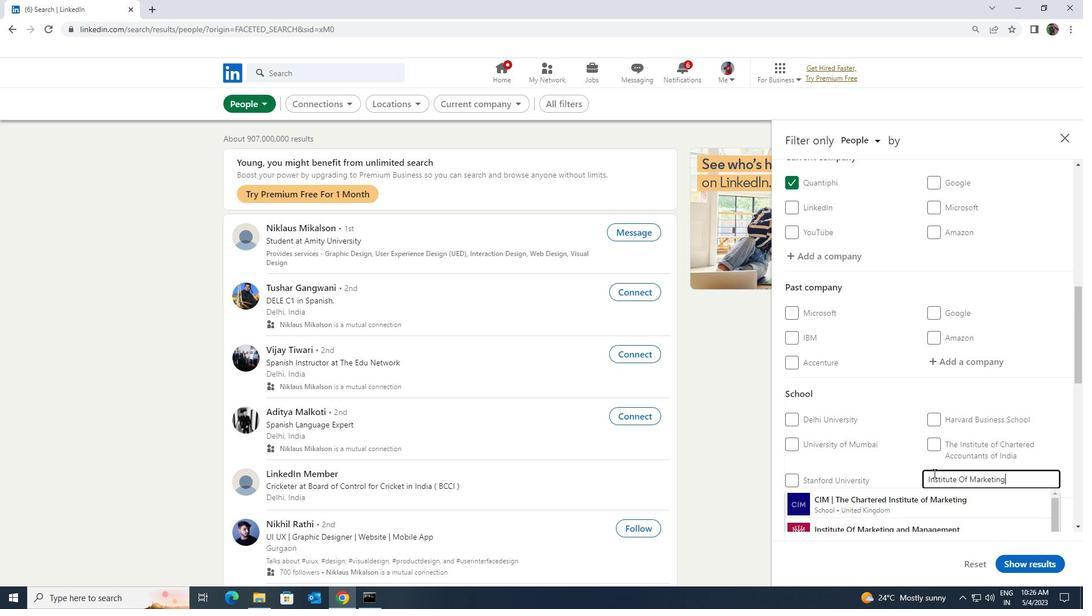 
Action: Mouse pressed left at (934, 473)
Screenshot: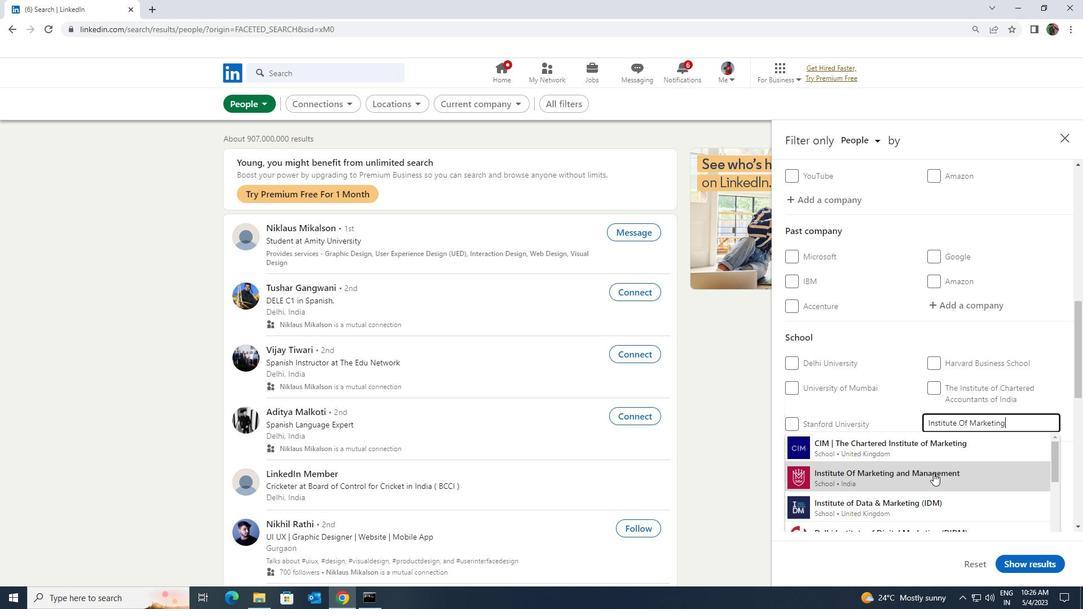 
Action: Mouse scrolled (934, 472) with delta (0, 0)
Screenshot: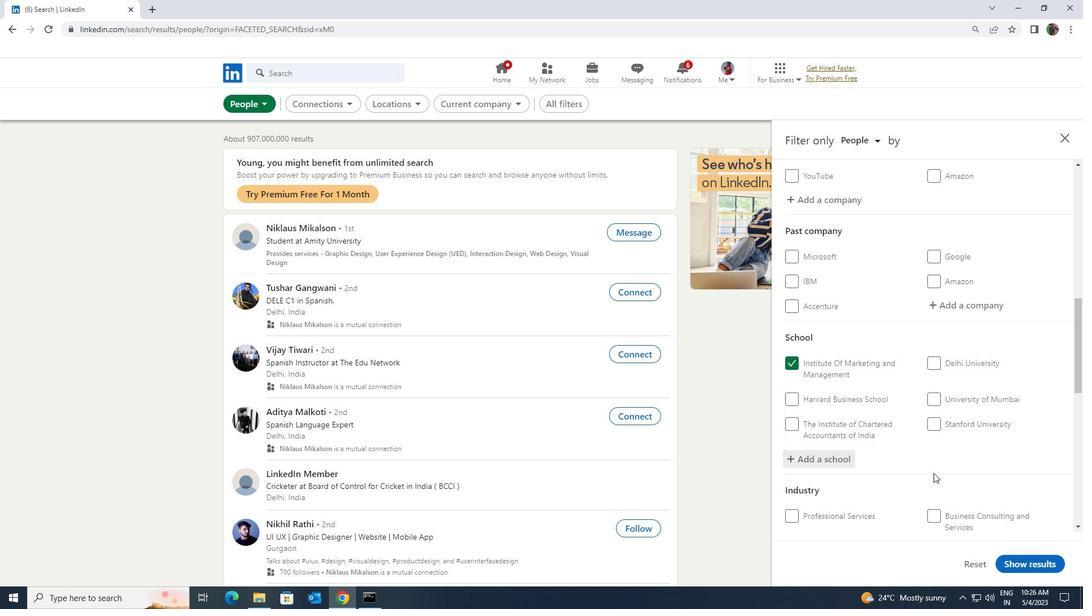 
Action: Mouse scrolled (934, 472) with delta (0, 0)
Screenshot: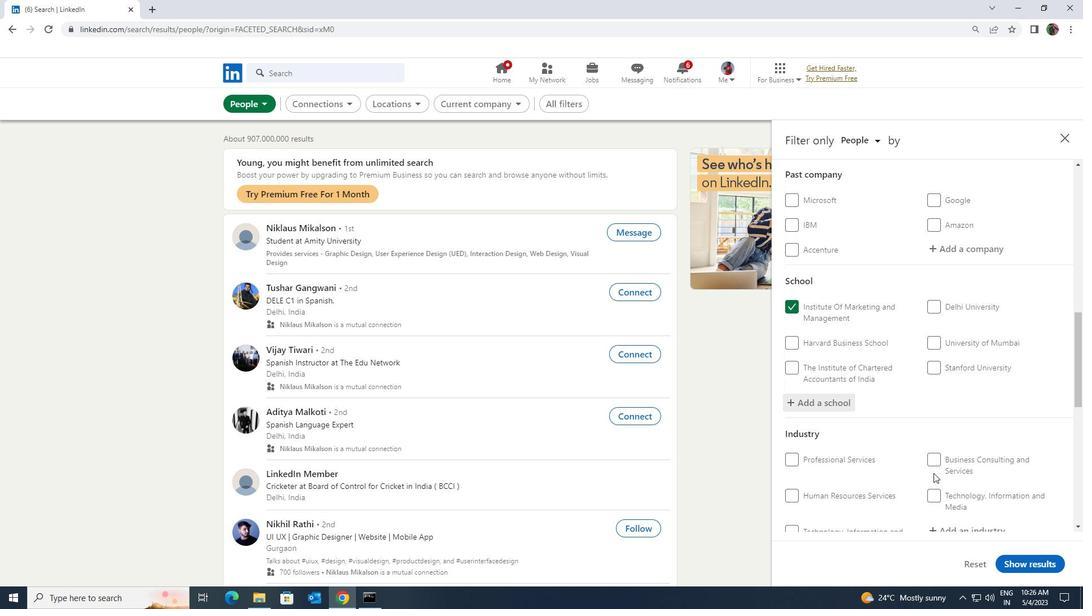 
Action: Mouse moved to (936, 473)
Screenshot: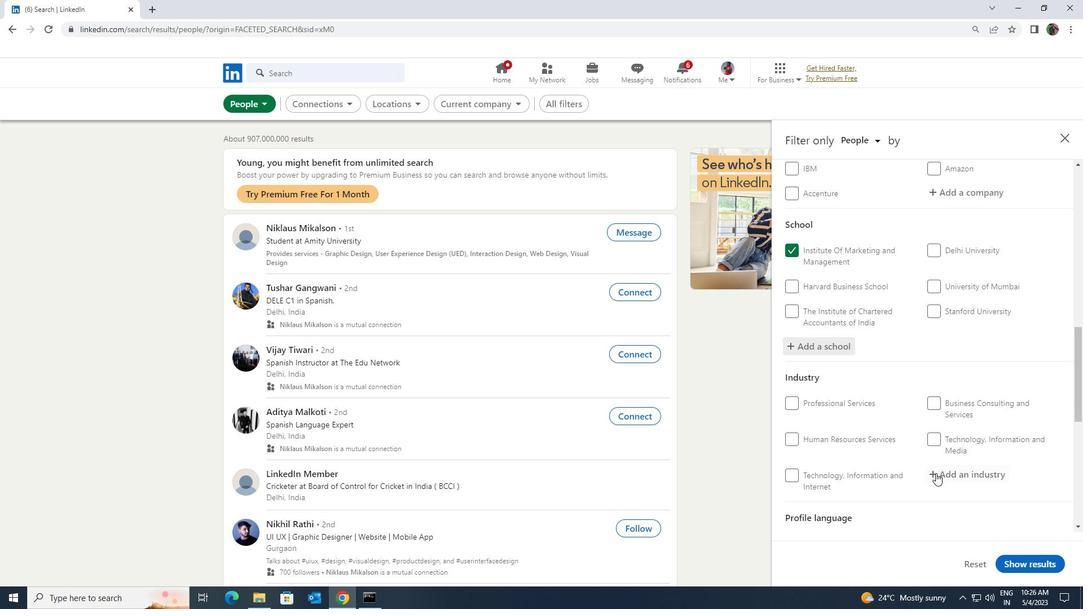 
Action: Mouse pressed left at (936, 473)
Screenshot: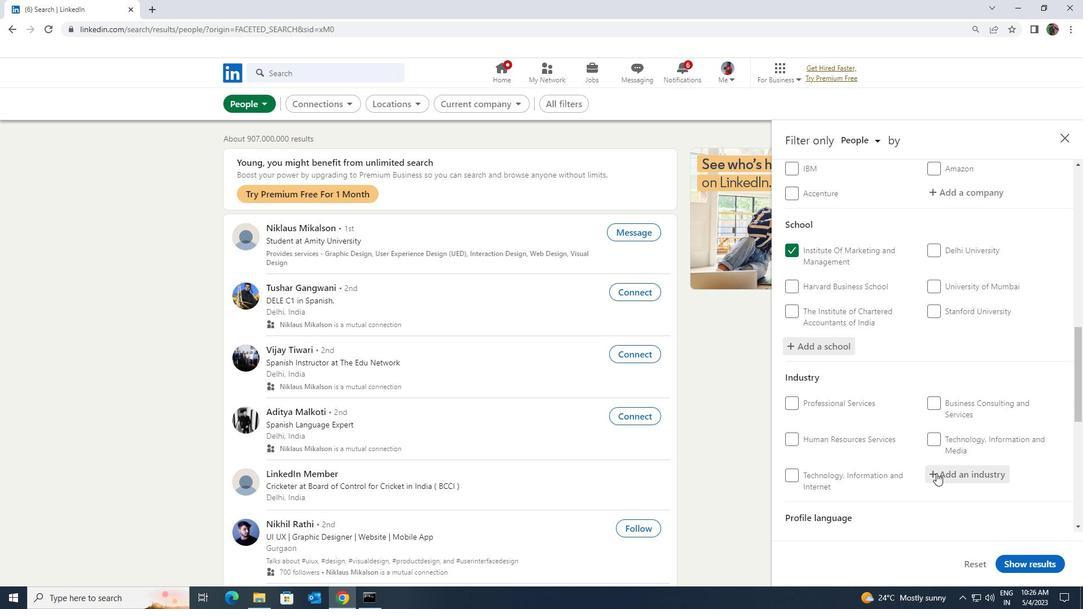 
Action: Key pressed <Key.shift><Key.shift><Key.shift>TEXTILE
Screenshot: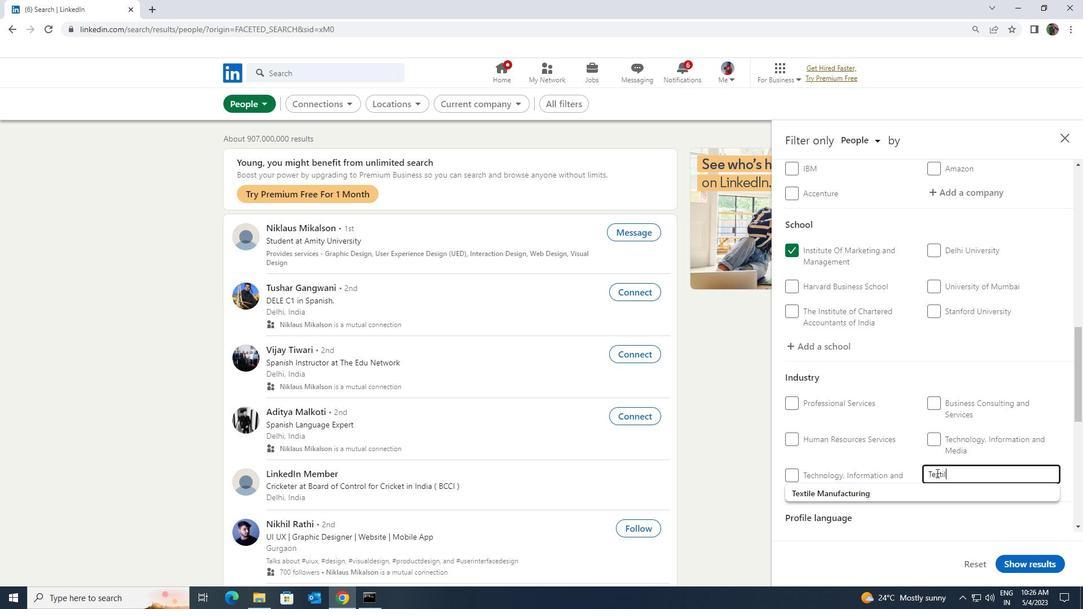
Action: Mouse moved to (935, 487)
Screenshot: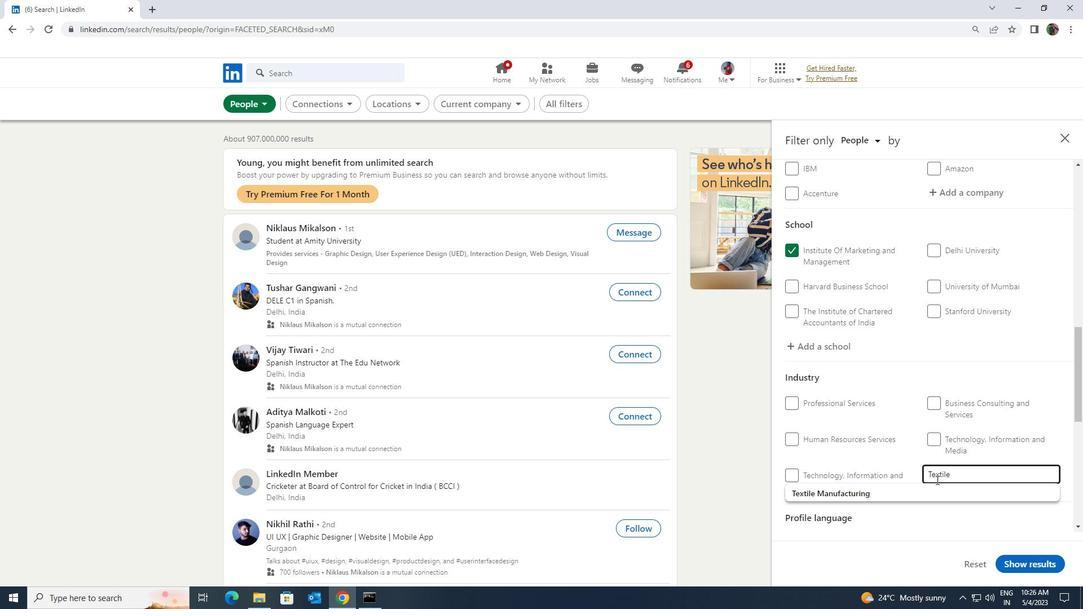 
Action: Mouse pressed left at (935, 487)
Screenshot: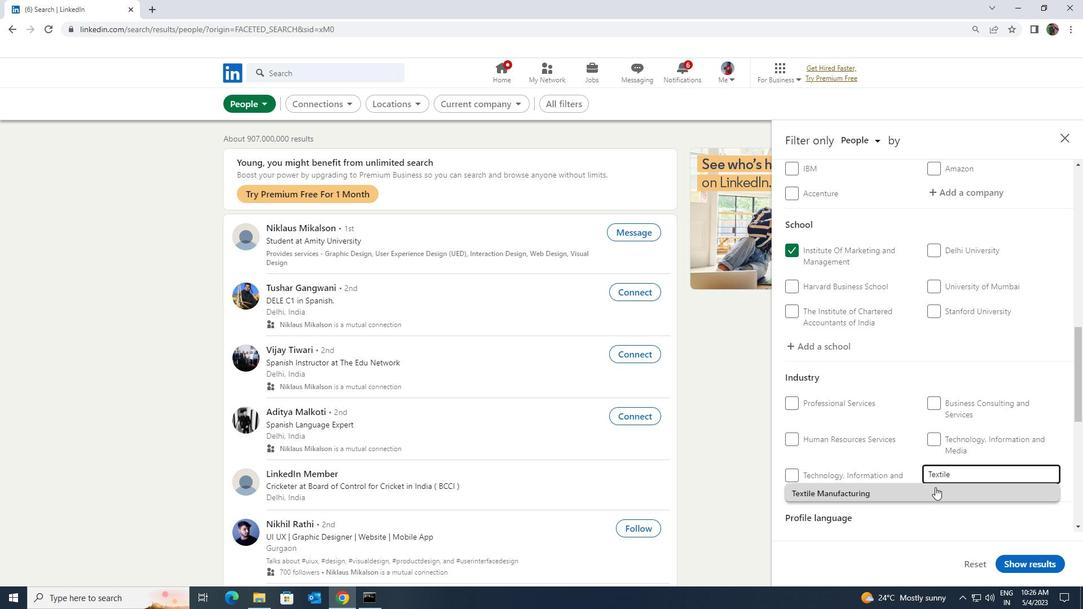 
Action: Mouse scrolled (935, 487) with delta (0, 0)
Screenshot: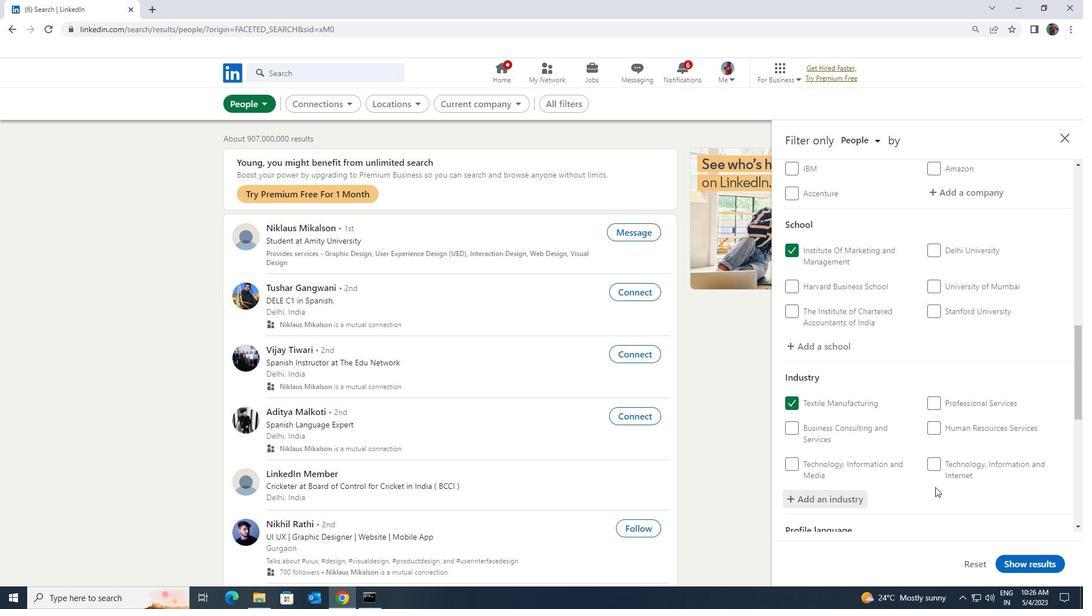 
Action: Mouse scrolled (935, 487) with delta (0, 0)
Screenshot: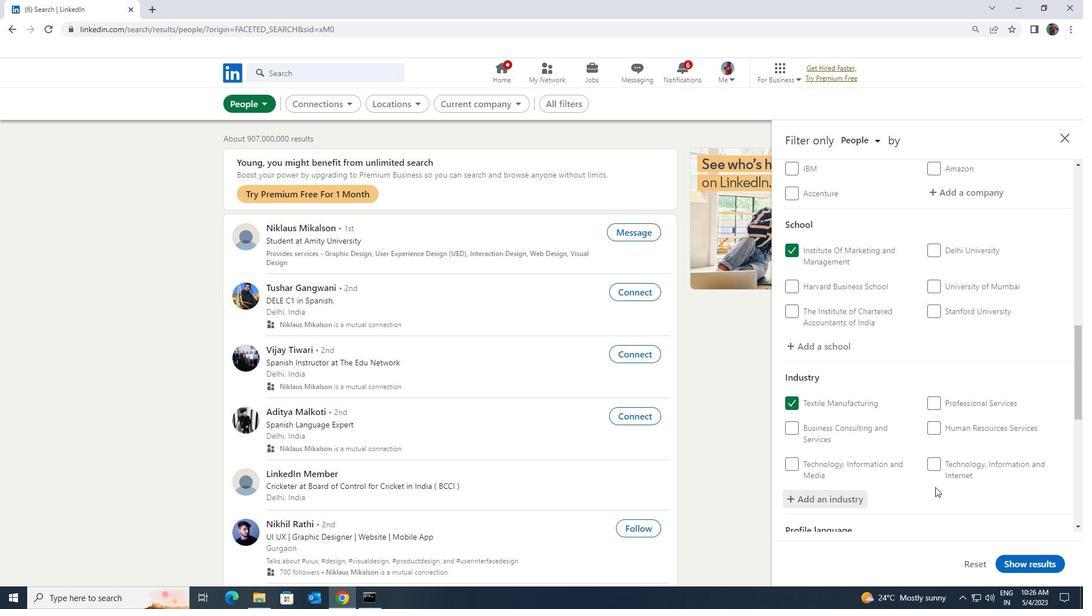 
Action: Mouse scrolled (935, 487) with delta (0, 0)
Screenshot: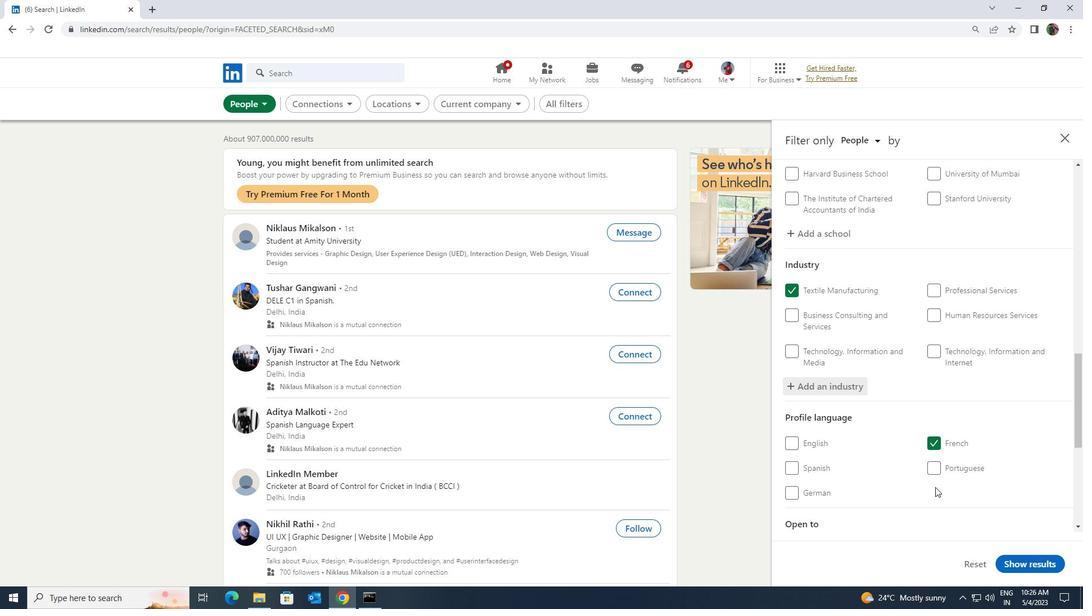 
Action: Mouse scrolled (935, 487) with delta (0, 0)
Screenshot: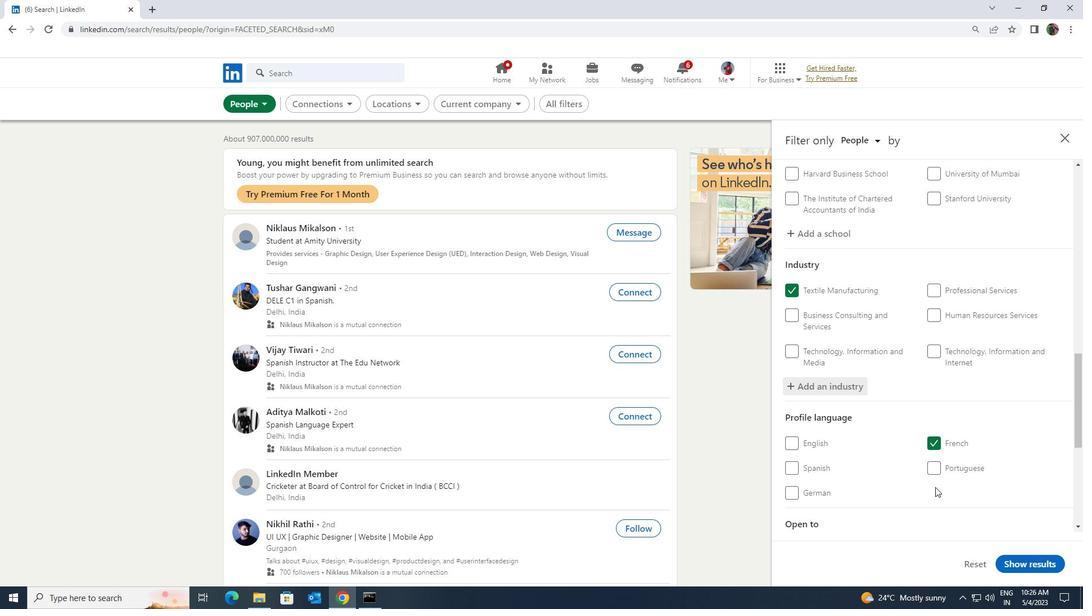 
Action: Mouse scrolled (935, 487) with delta (0, 0)
Screenshot: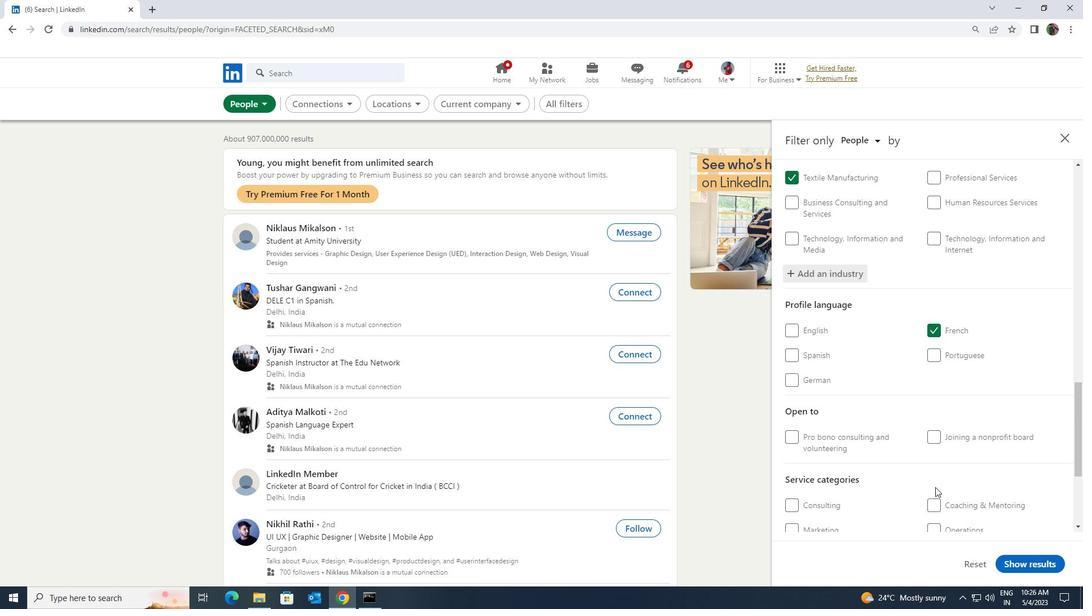 
Action: Mouse moved to (943, 499)
Screenshot: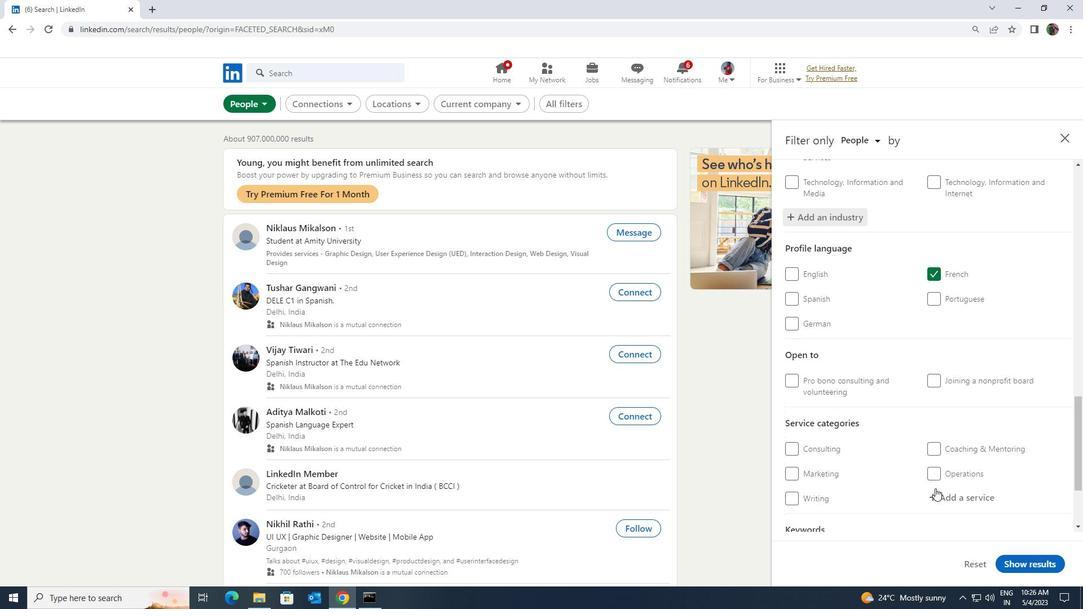 
Action: Mouse pressed left at (943, 499)
Screenshot: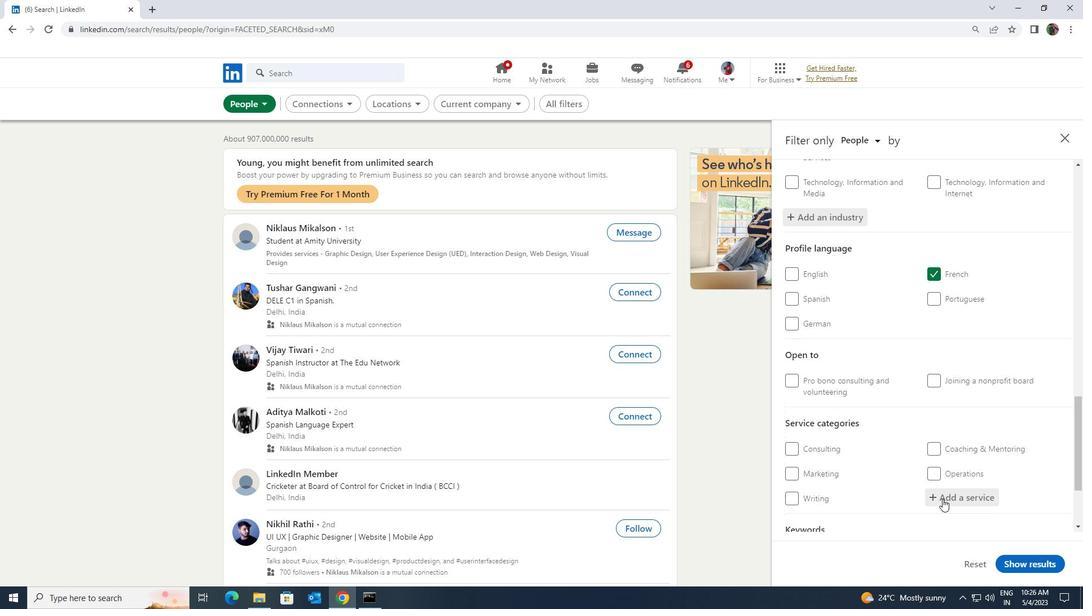 
Action: Key pressed <Key.shift><Key.shift><Key.shift><Key.shift>FINANCIAL<Key.space><Key.shift>REPORTING
Screenshot: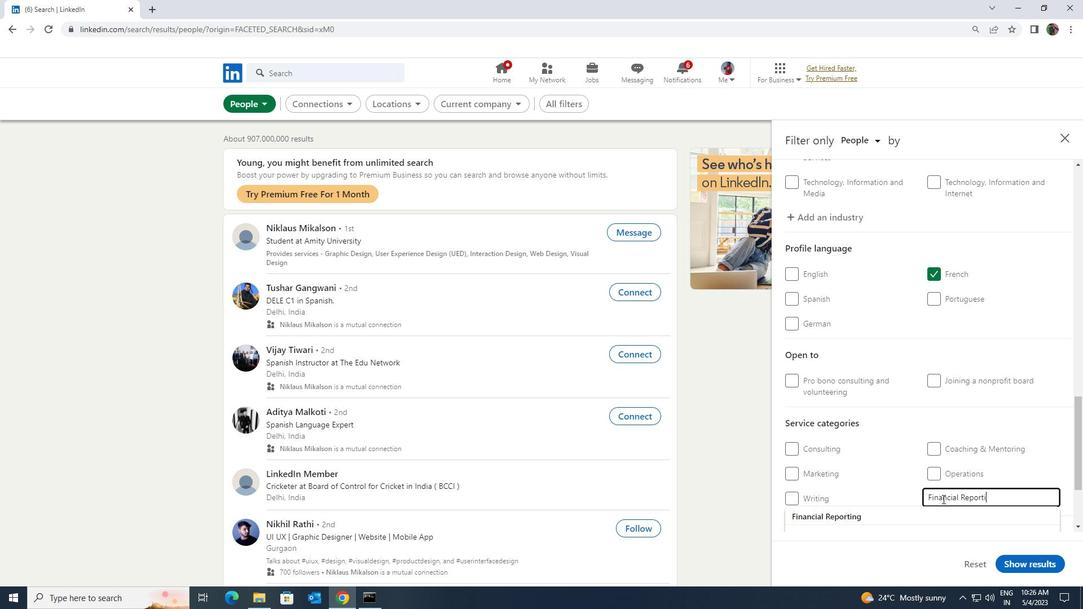 
Action: Mouse moved to (935, 514)
Screenshot: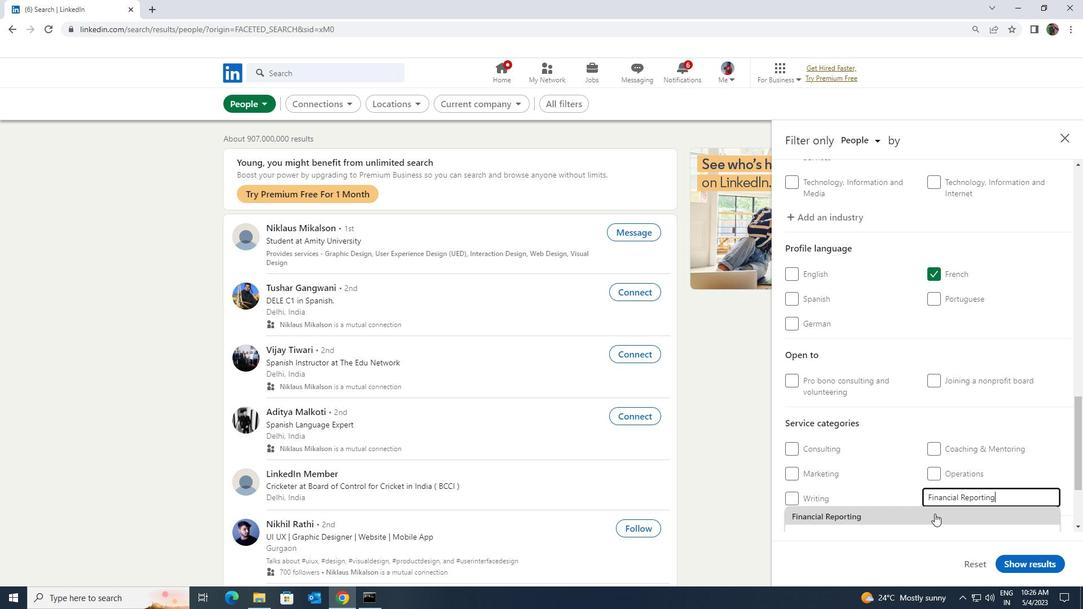 
Action: Mouse pressed left at (935, 514)
Screenshot: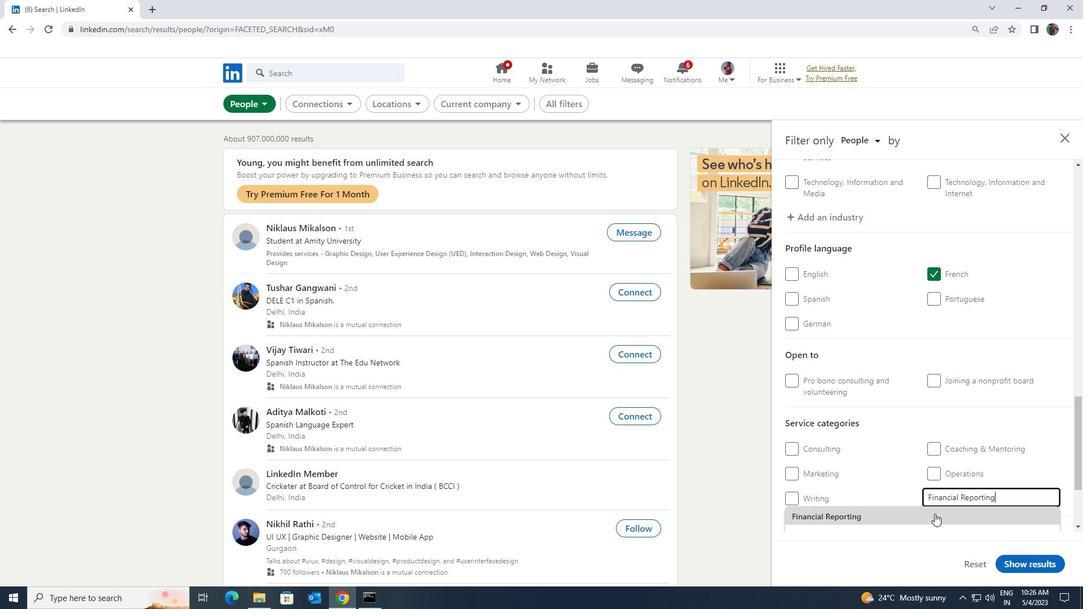 
Action: Mouse moved to (935, 513)
Screenshot: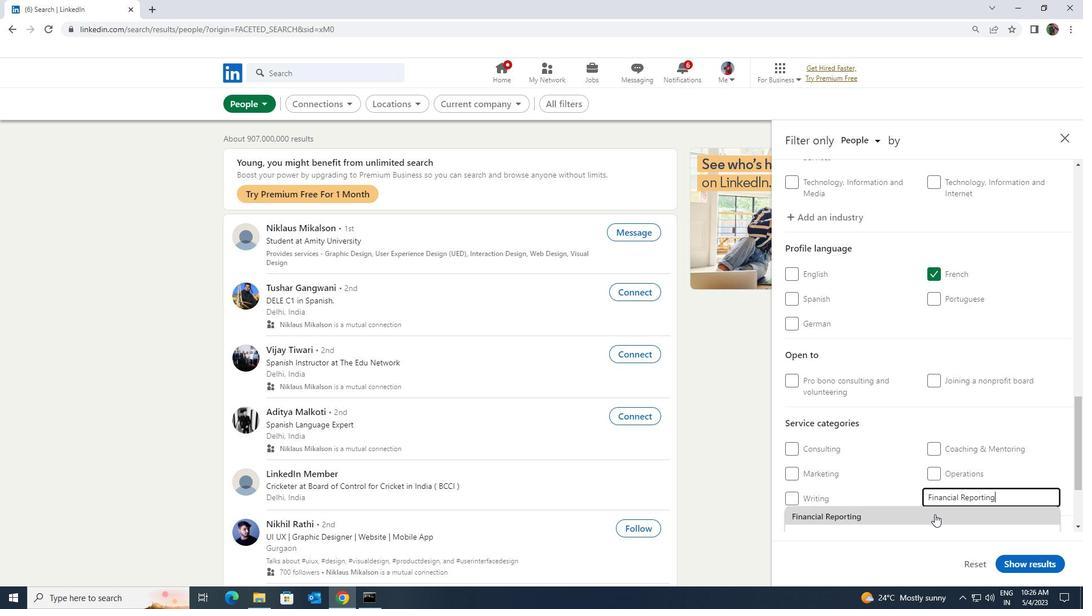 
Action: Mouse scrolled (935, 513) with delta (0, 0)
Screenshot: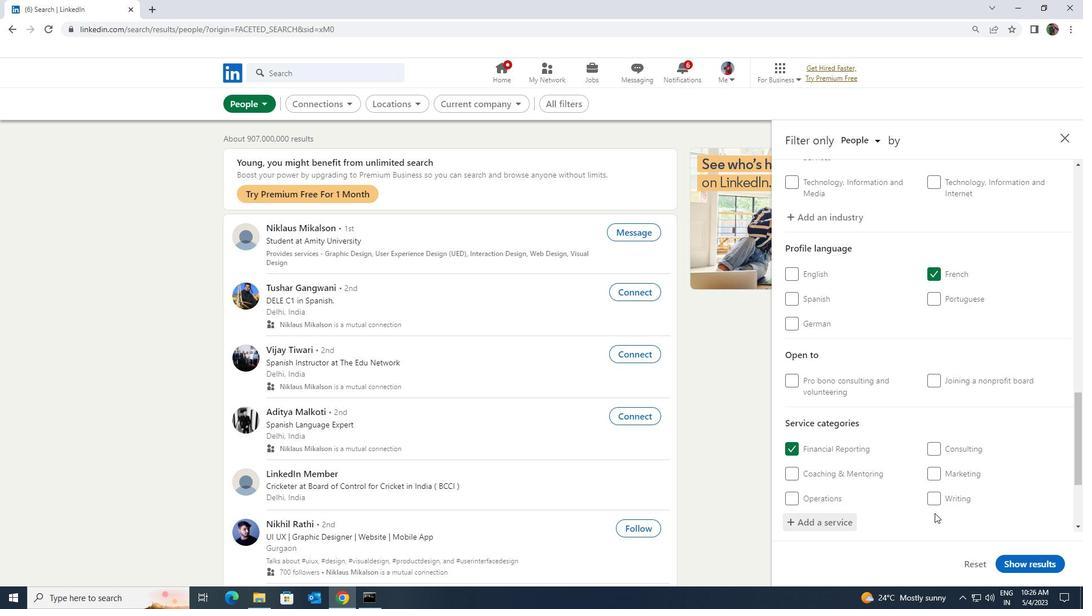 
Action: Mouse scrolled (935, 513) with delta (0, 0)
Screenshot: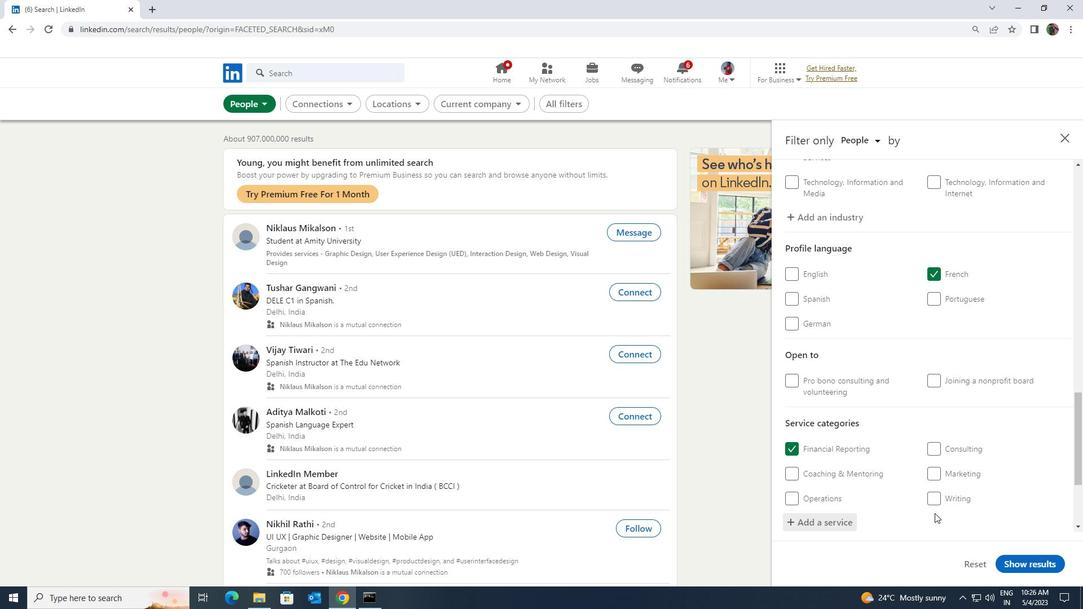 
Action: Mouse scrolled (935, 513) with delta (0, 0)
Screenshot: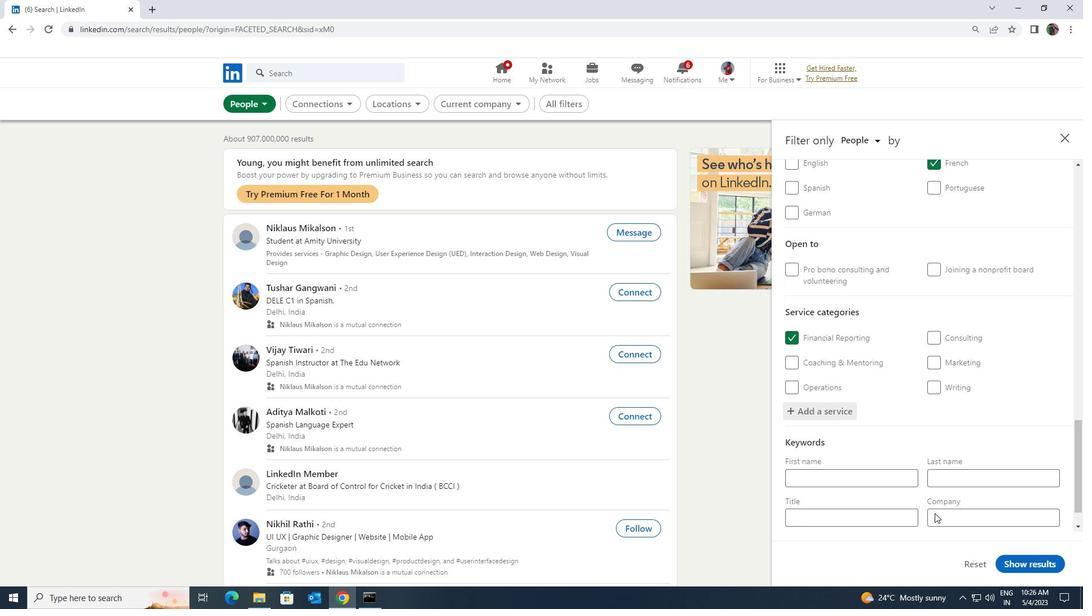 
Action: Mouse moved to (910, 483)
Screenshot: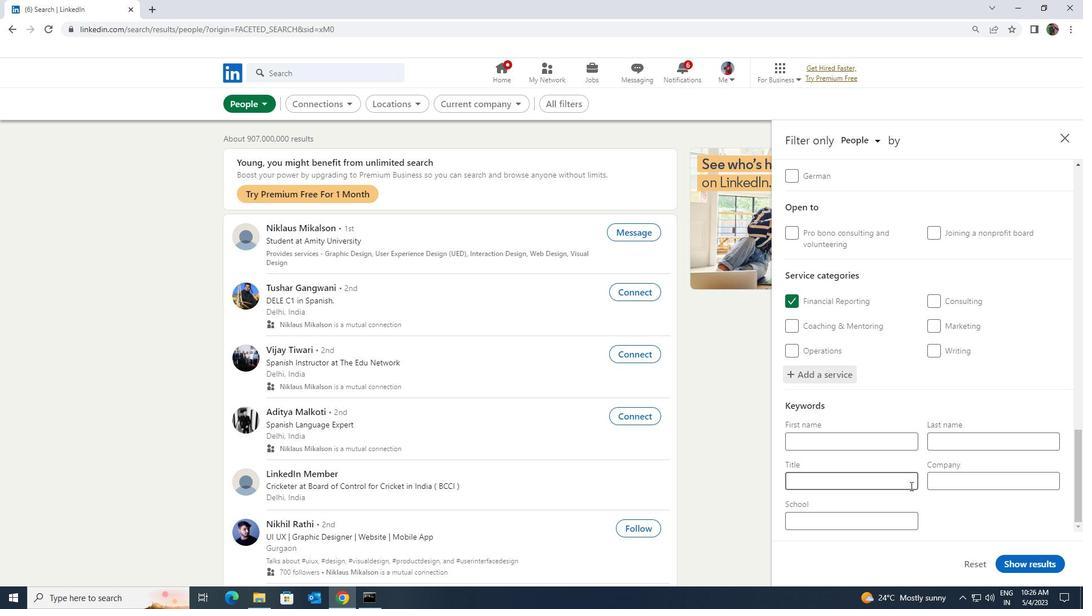 
Action: Mouse pressed left at (910, 483)
Screenshot: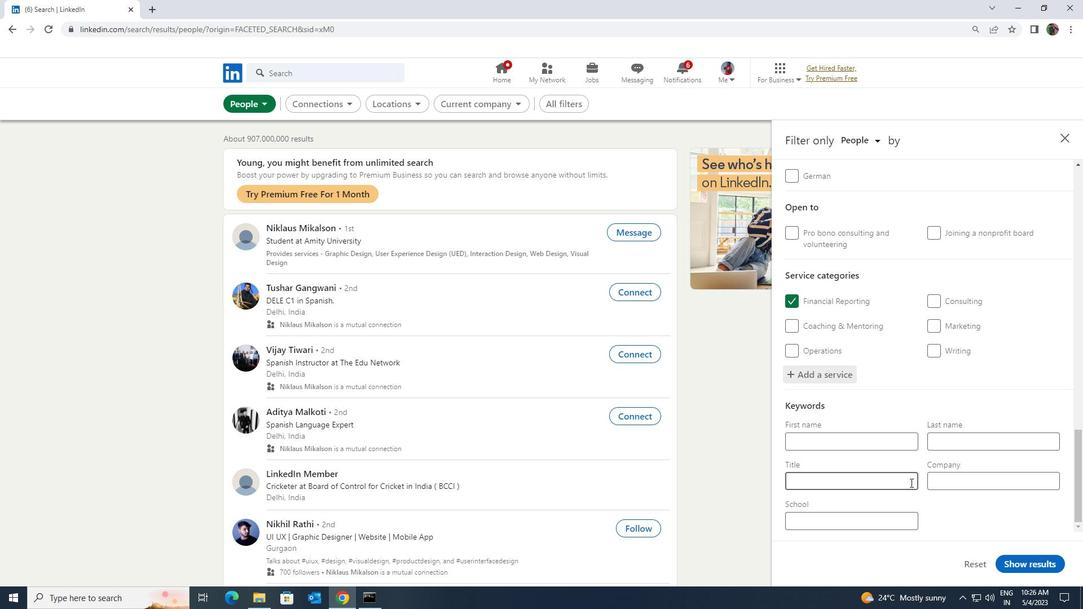 
Action: Key pressed <Key.shift>LANDSCAPING<Key.space><Key.shift>WORKER
Screenshot: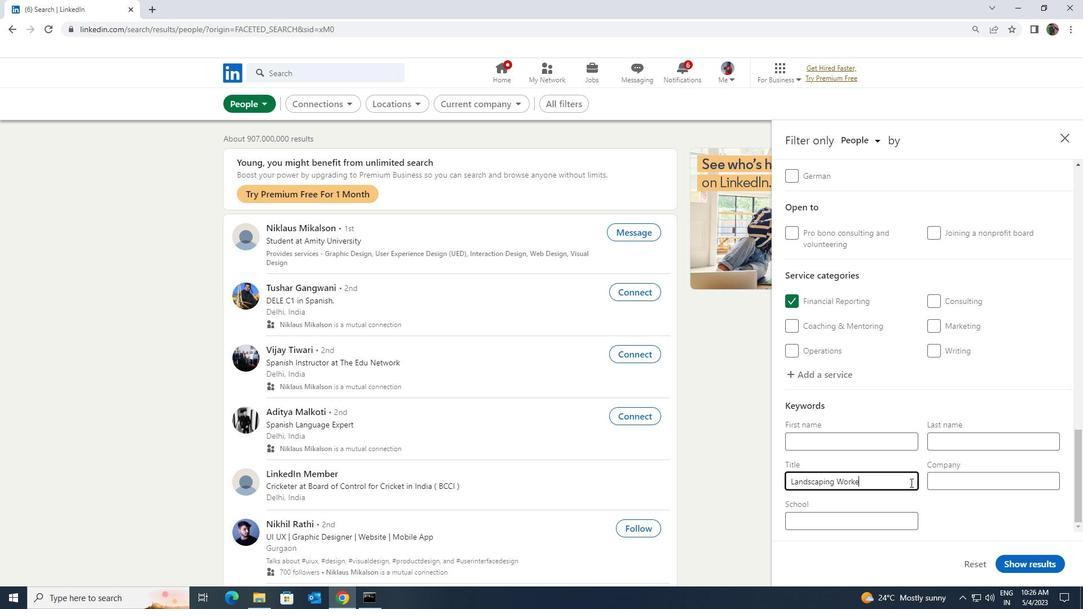 
Action: Mouse moved to (1005, 554)
Screenshot: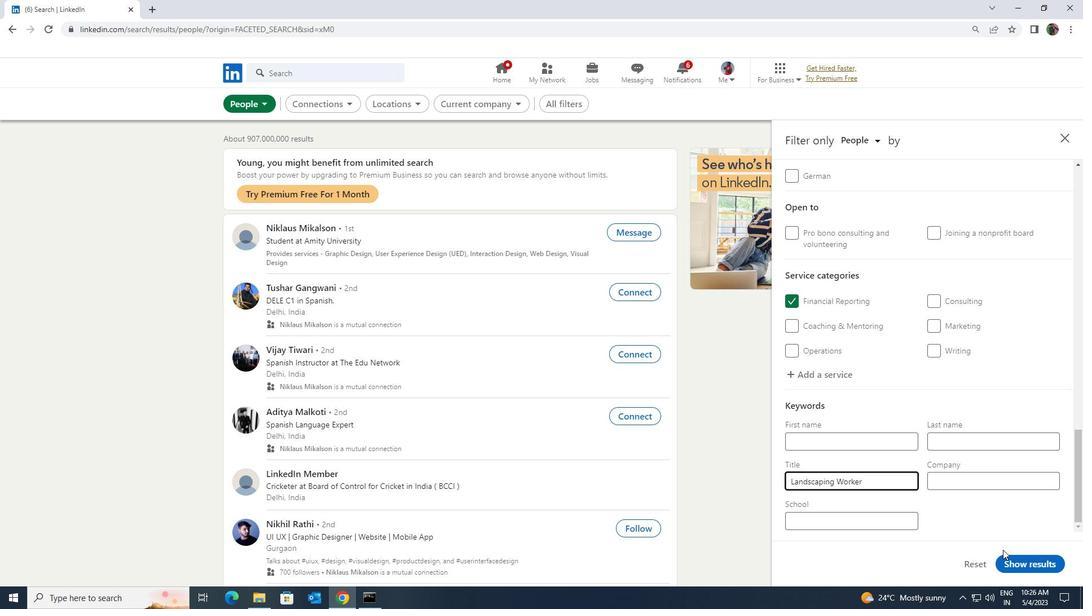 
Action: Mouse pressed left at (1005, 554)
Screenshot: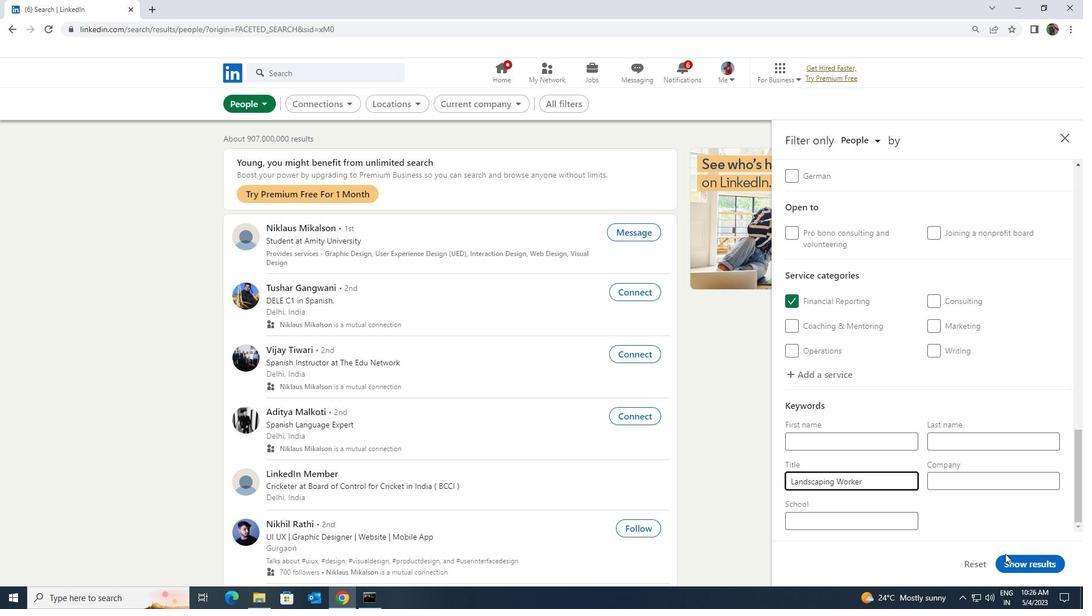 
Action: Mouse moved to (1006, 557)
Screenshot: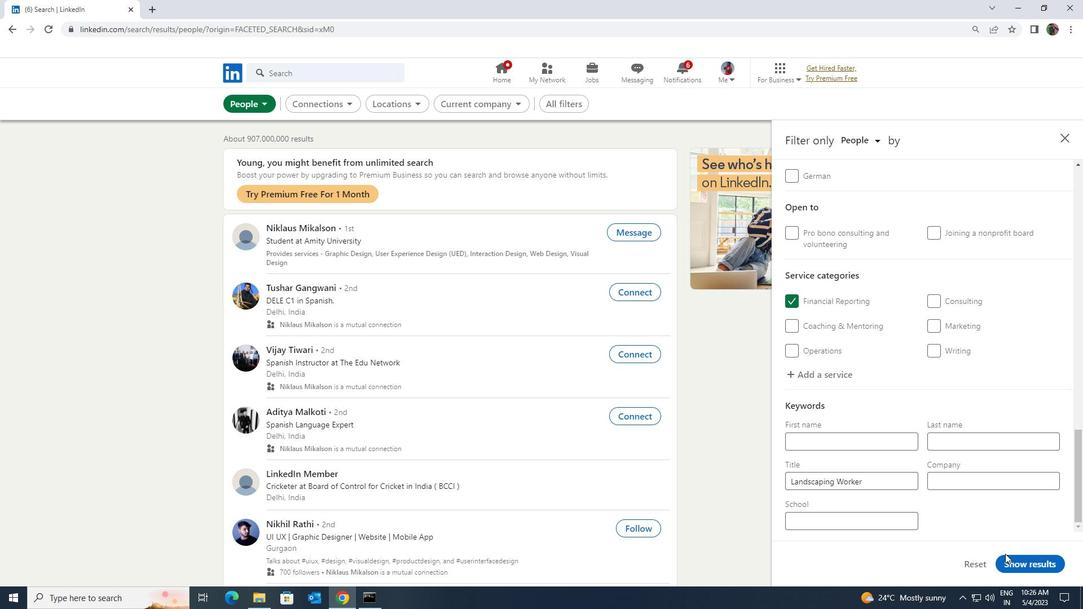 
Action: Mouse pressed left at (1006, 557)
Screenshot: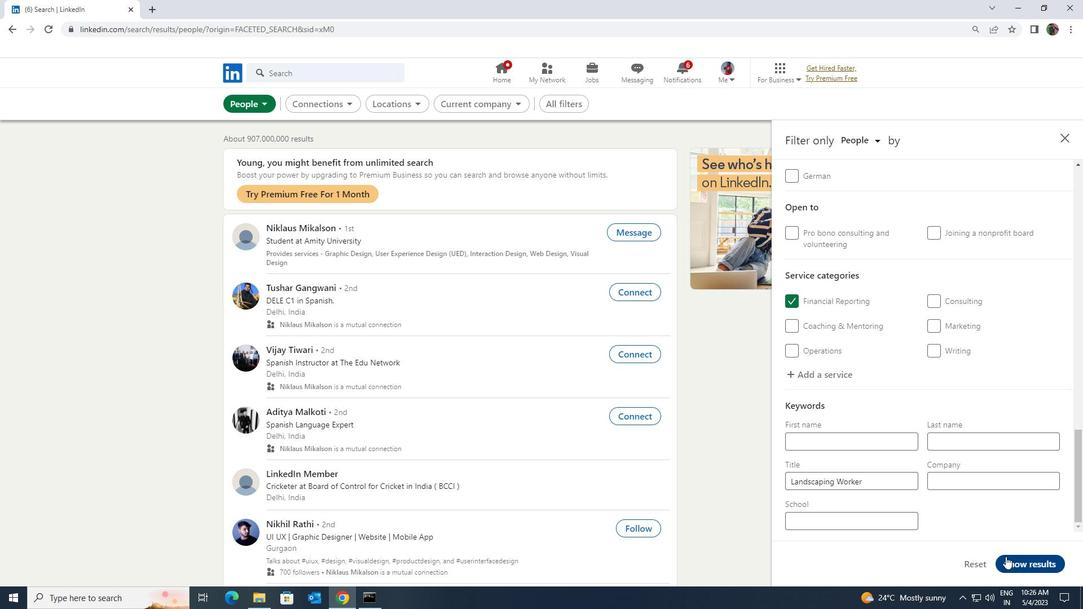 
